 Task: Check the blogs from our CEO.
Action: Mouse moved to (149, 130)
Screenshot: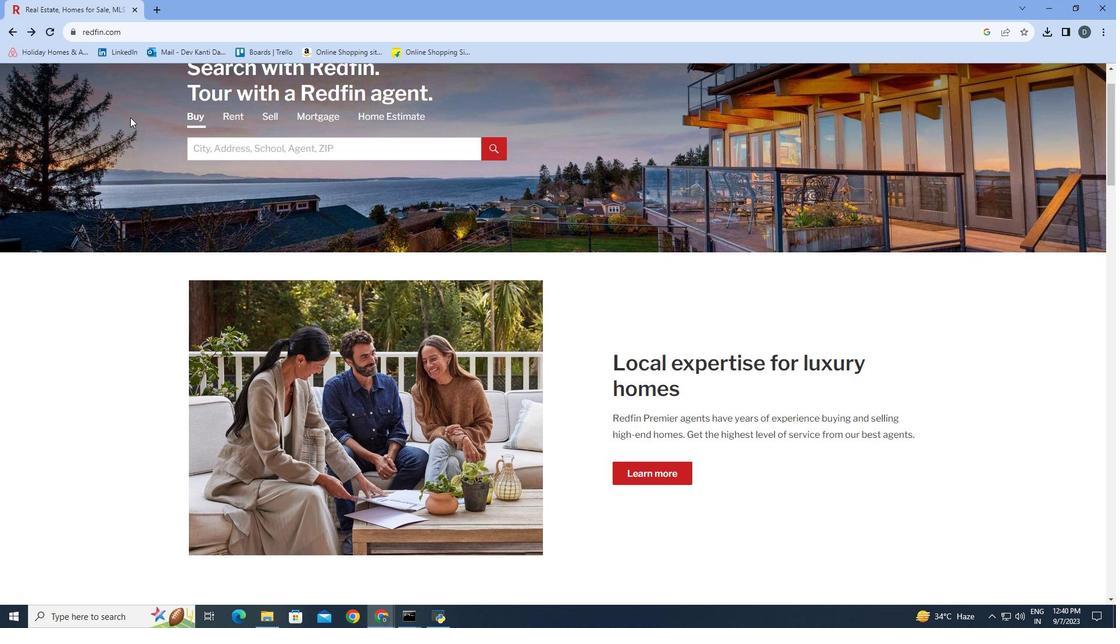 
Action: Mouse scrolled (149, 129) with delta (0, 0)
Screenshot: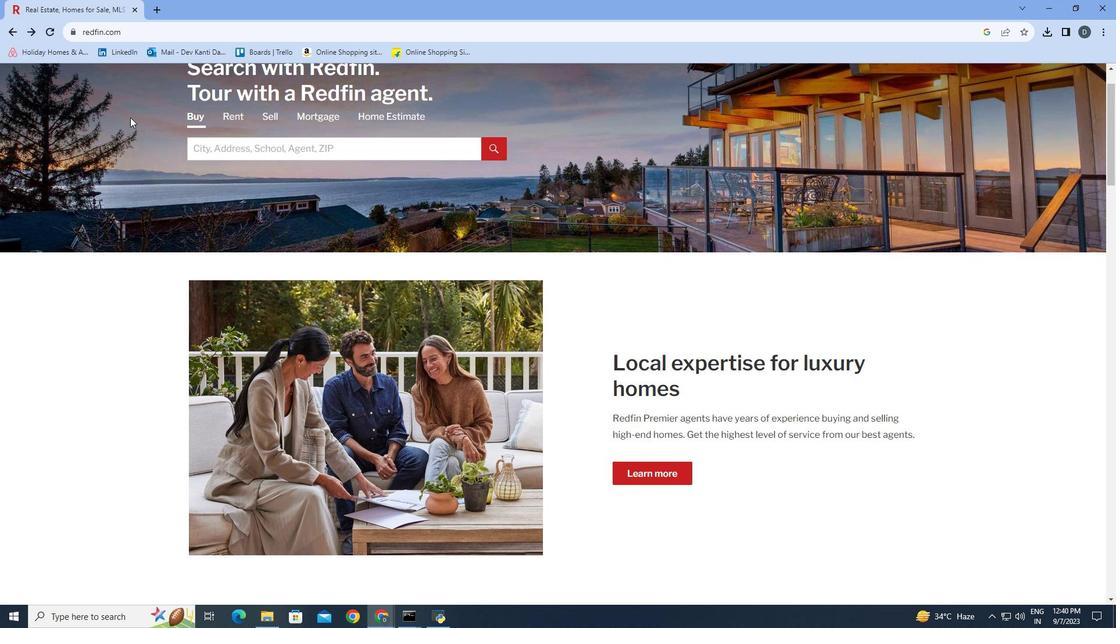 
Action: Mouse moved to (151, 131)
Screenshot: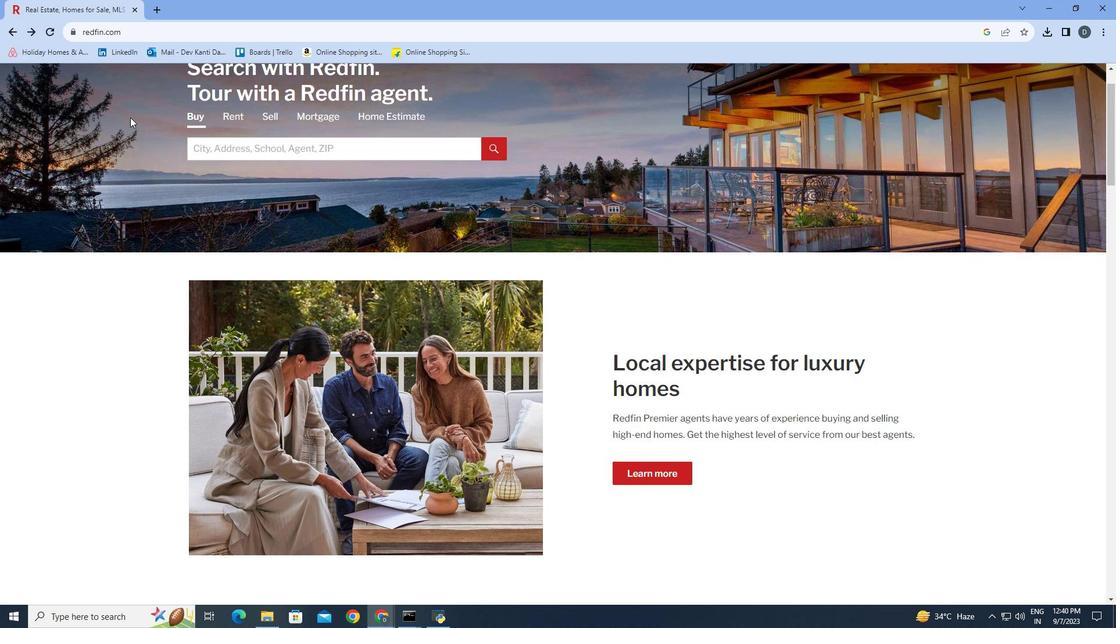 
Action: Mouse scrolled (151, 130) with delta (0, 0)
Screenshot: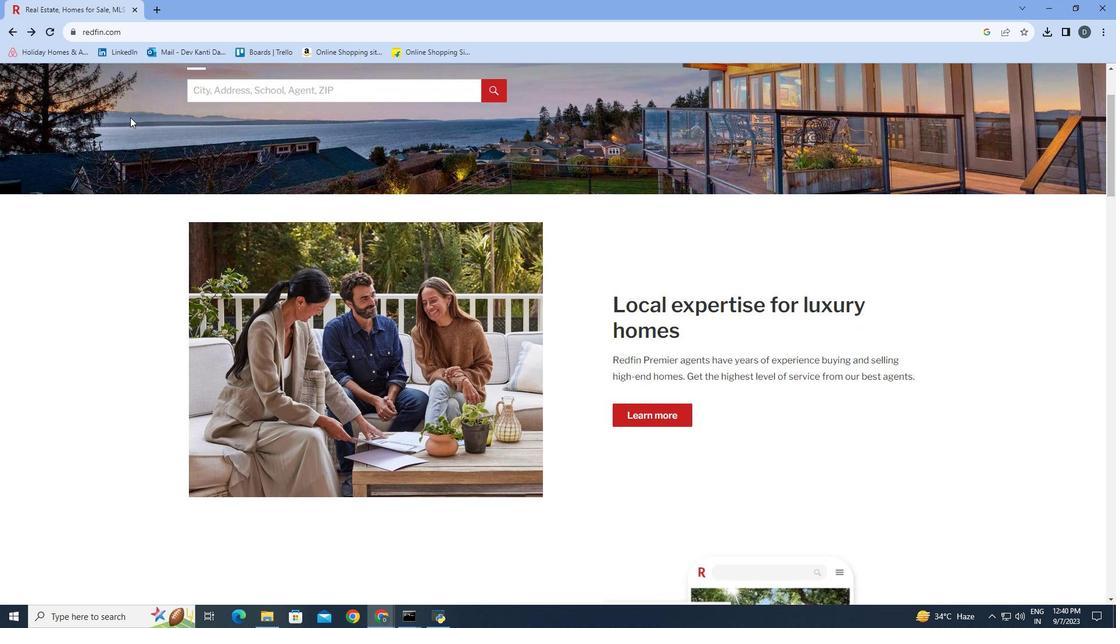 
Action: Mouse scrolled (151, 130) with delta (0, 0)
Screenshot: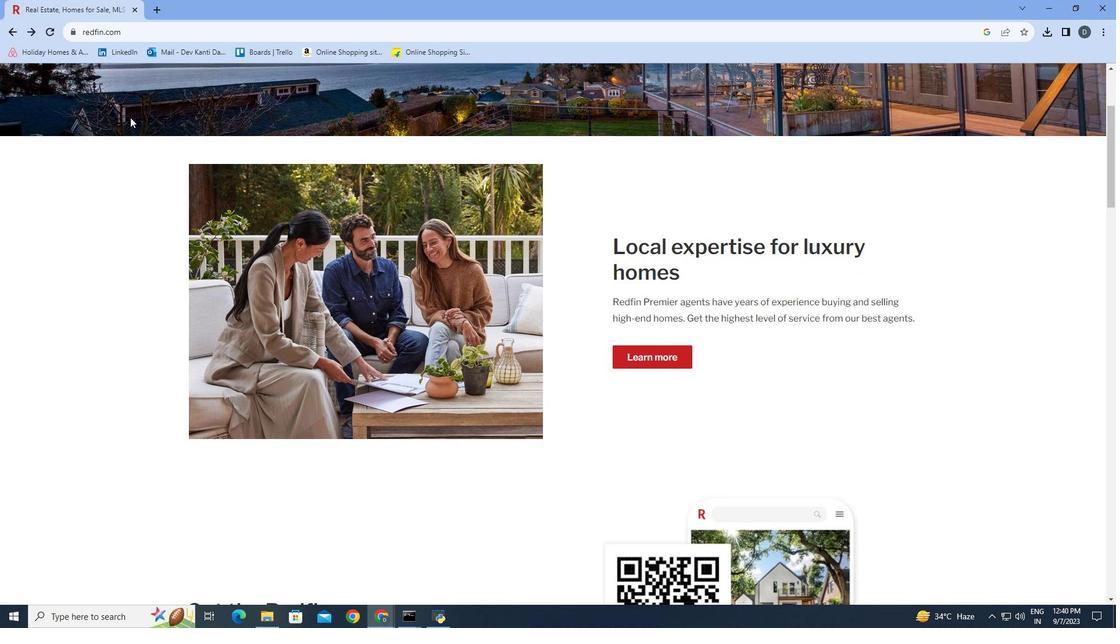 
Action: Mouse scrolled (151, 130) with delta (0, 0)
Screenshot: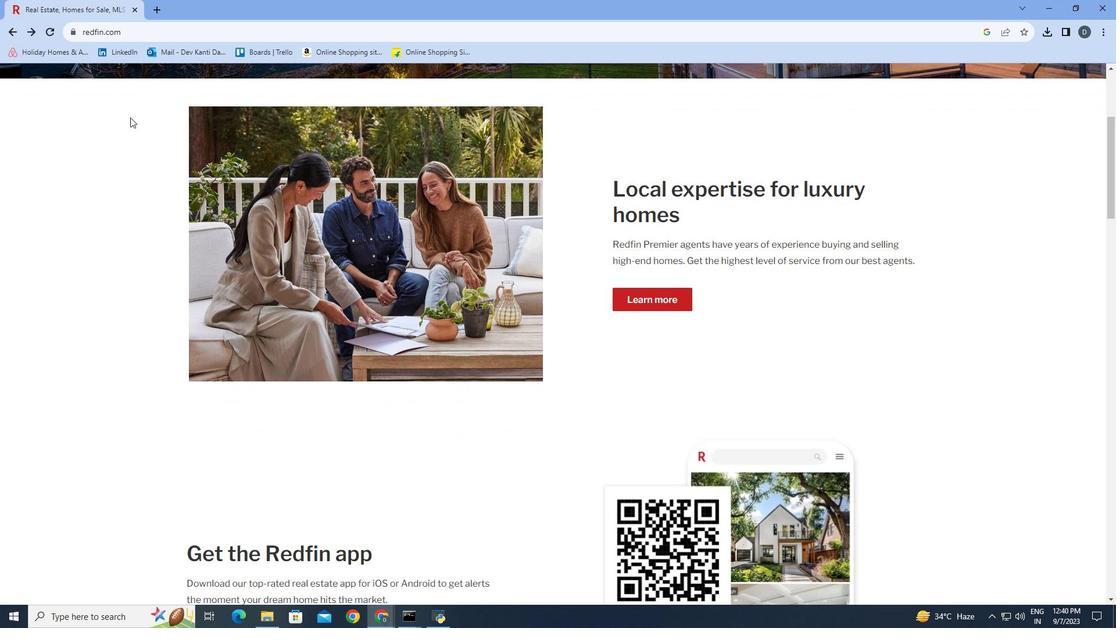 
Action: Mouse scrolled (151, 130) with delta (0, 0)
Screenshot: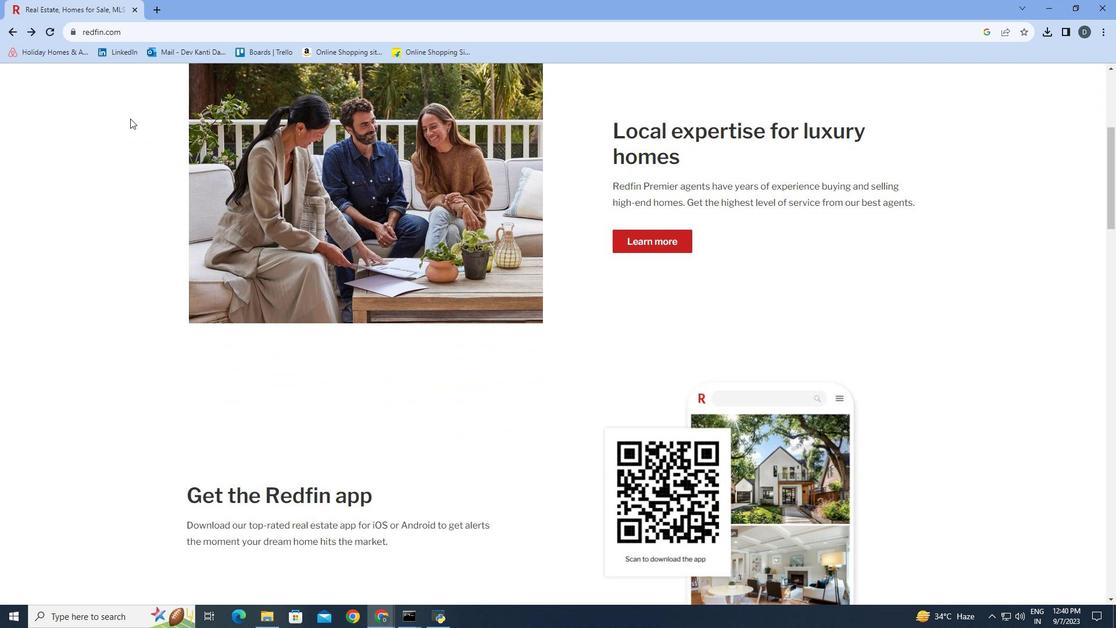 
Action: Mouse moved to (151, 132)
Screenshot: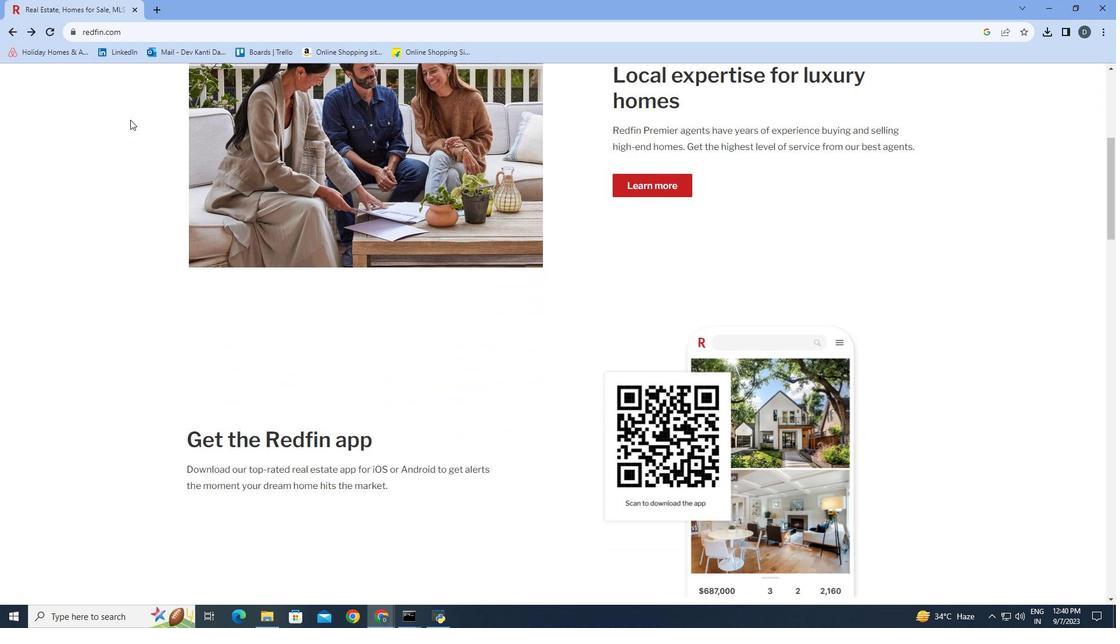 
Action: Mouse scrolled (151, 132) with delta (0, 0)
Screenshot: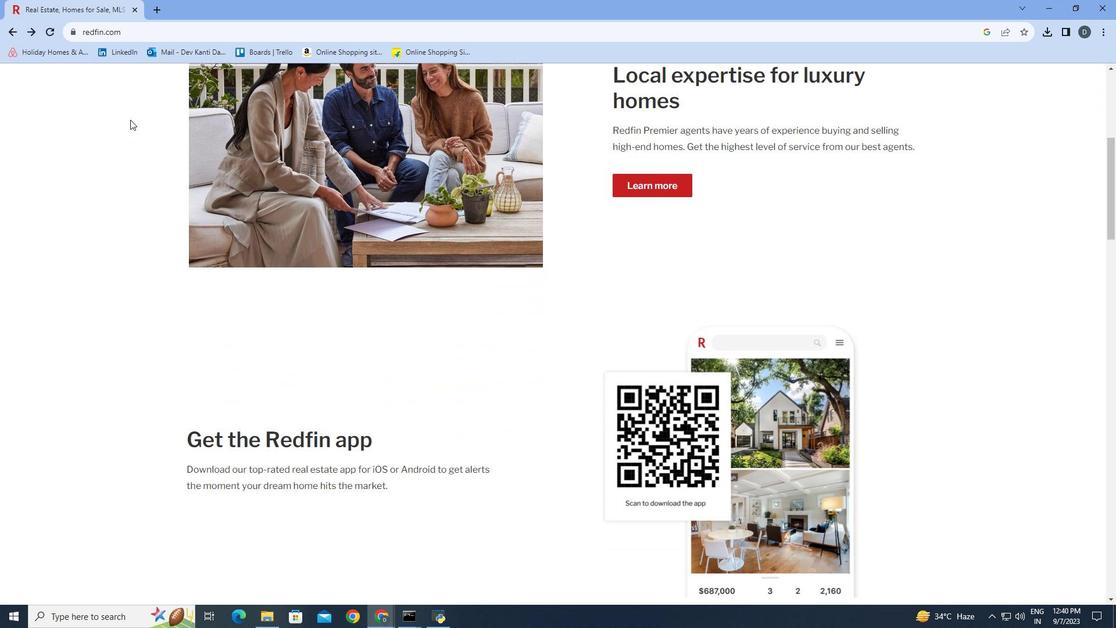 
Action: Mouse moved to (151, 133)
Screenshot: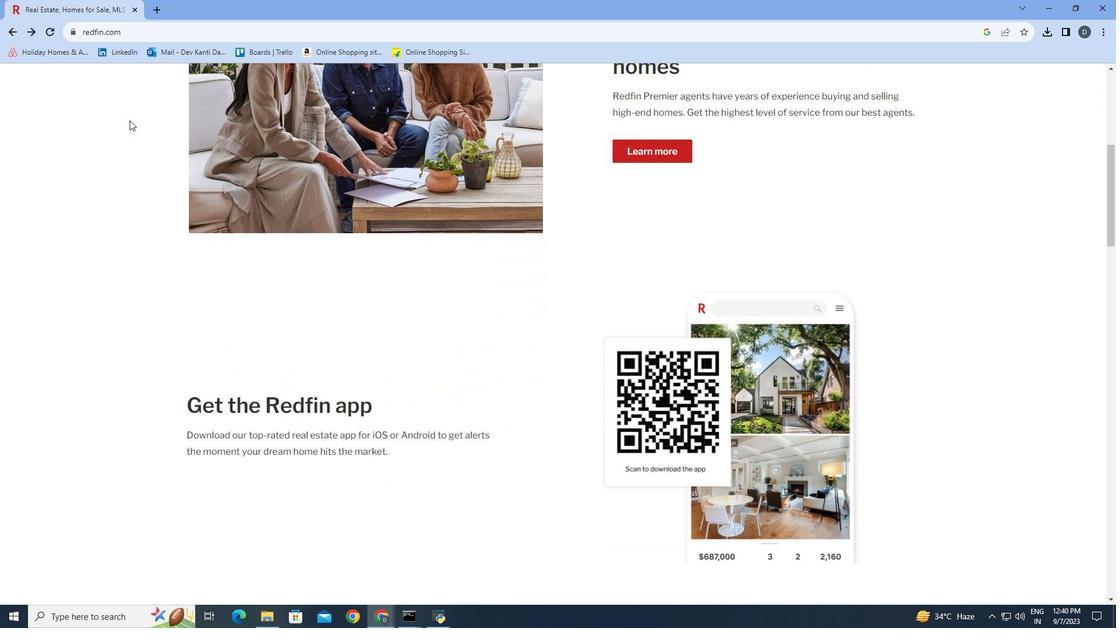 
Action: Mouse scrolled (151, 133) with delta (0, 0)
Screenshot: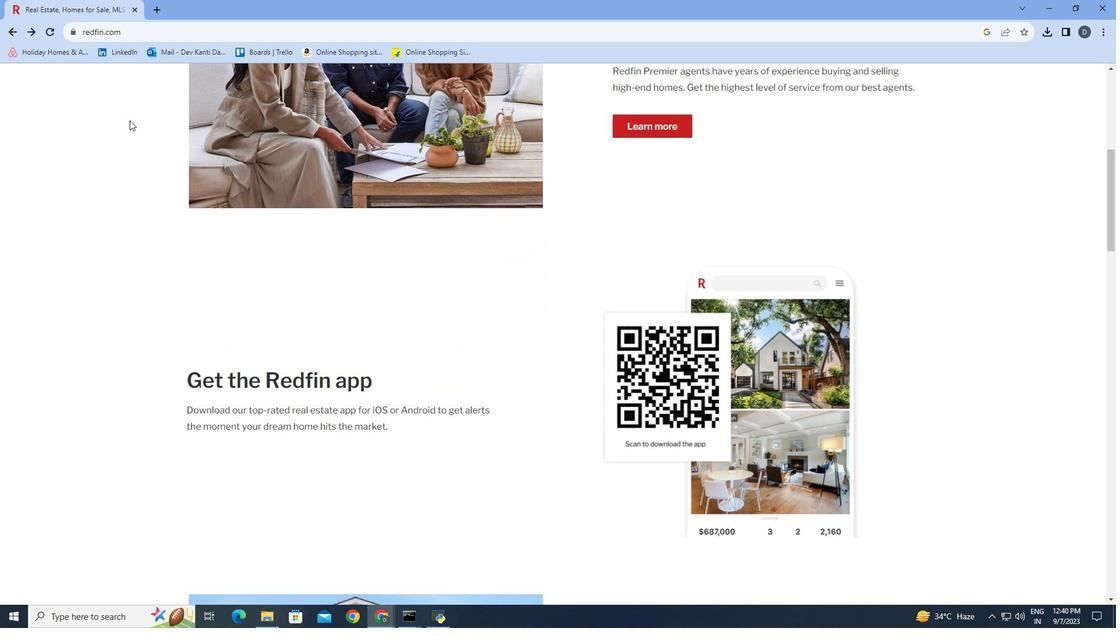 
Action: Mouse moved to (150, 134)
Screenshot: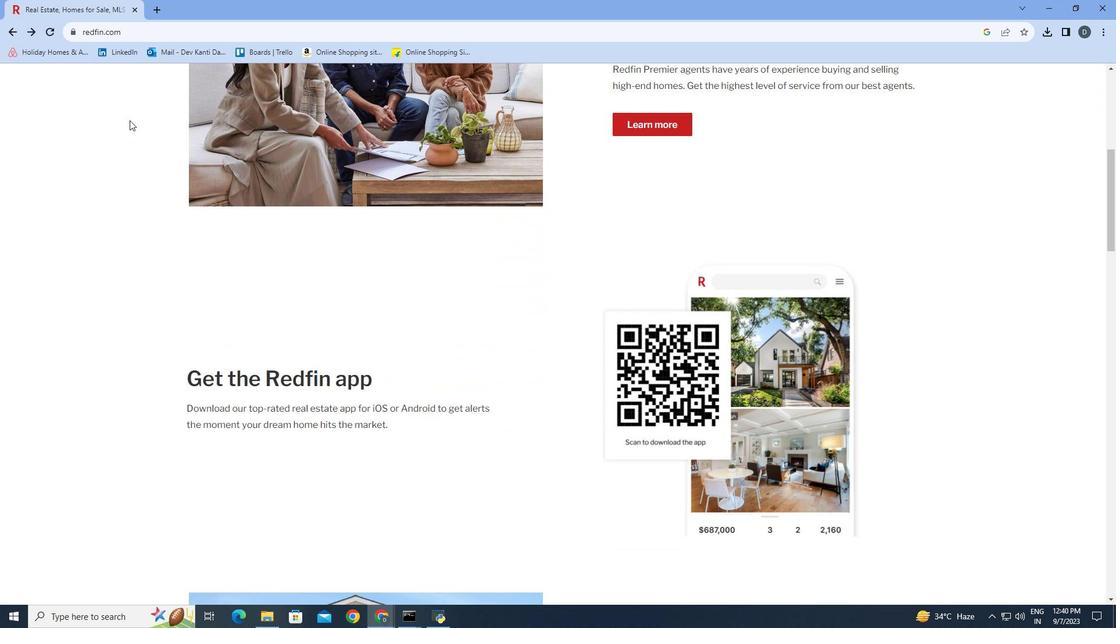 
Action: Mouse scrolled (150, 133) with delta (0, 0)
Screenshot: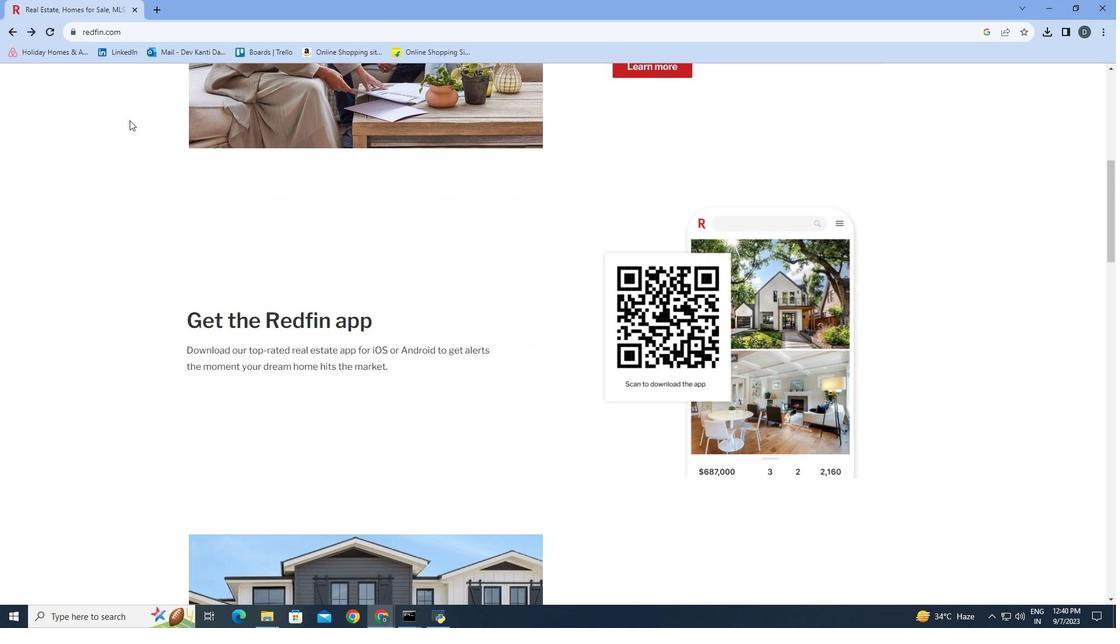 
Action: Mouse scrolled (150, 133) with delta (0, 0)
Screenshot: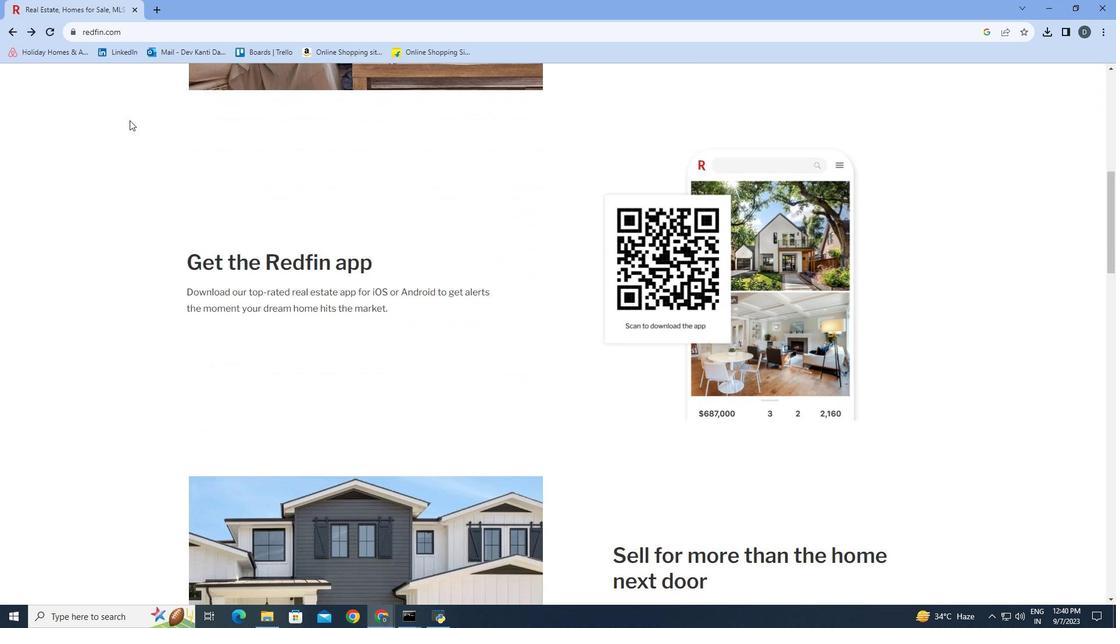 
Action: Mouse scrolled (150, 133) with delta (0, 0)
Screenshot: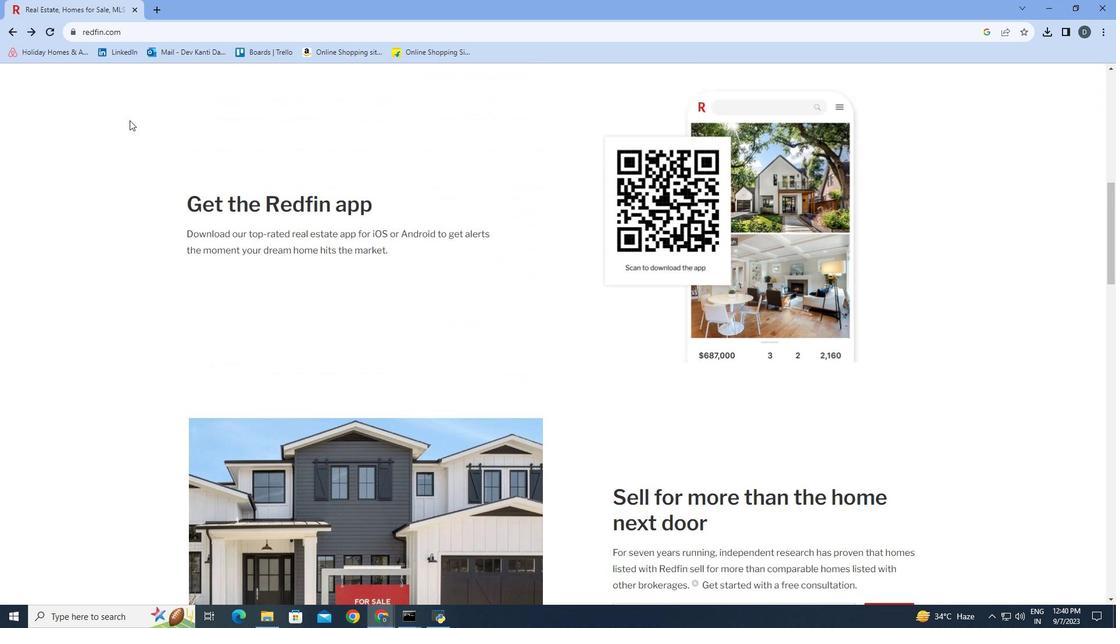 
Action: Mouse scrolled (150, 133) with delta (0, 0)
Screenshot: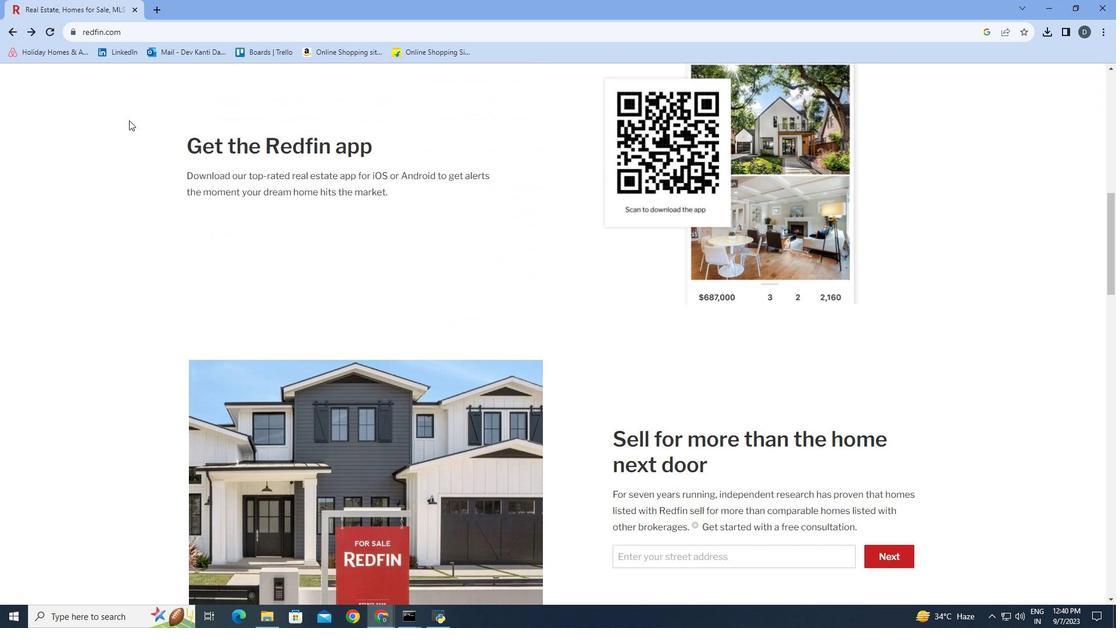
Action: Mouse moved to (149, 134)
Screenshot: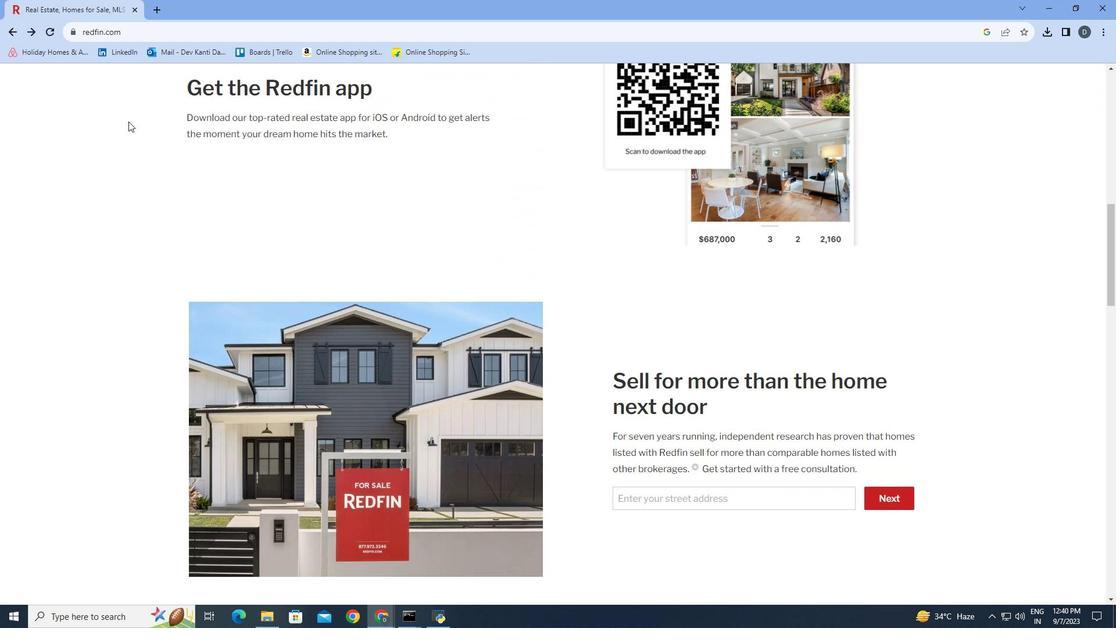 
Action: Mouse scrolled (149, 134) with delta (0, 0)
Screenshot: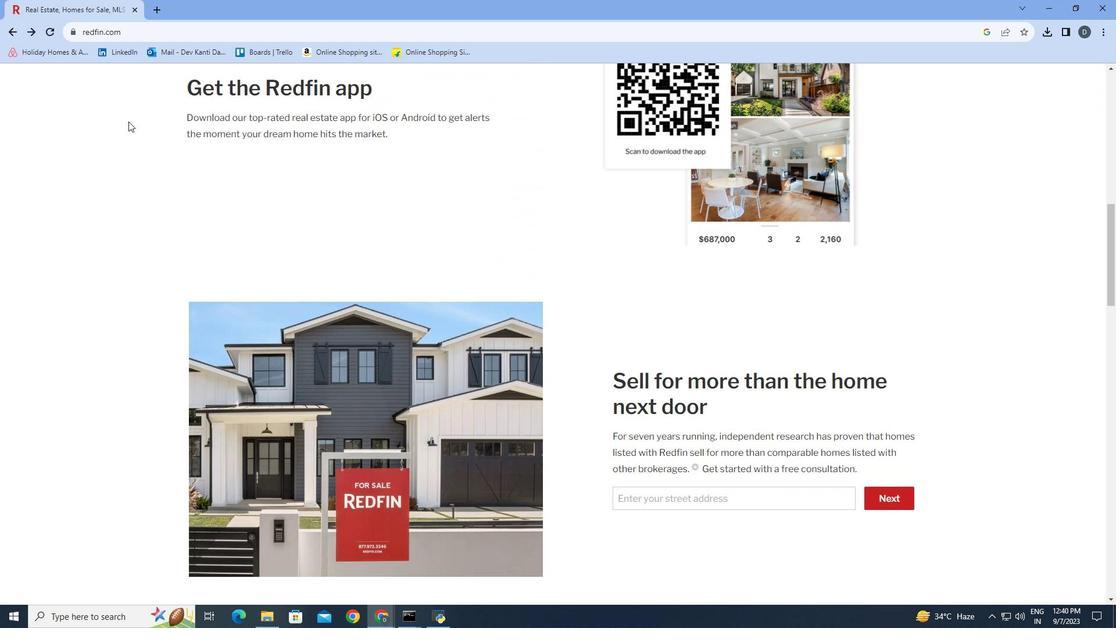 
Action: Mouse moved to (149, 135)
Screenshot: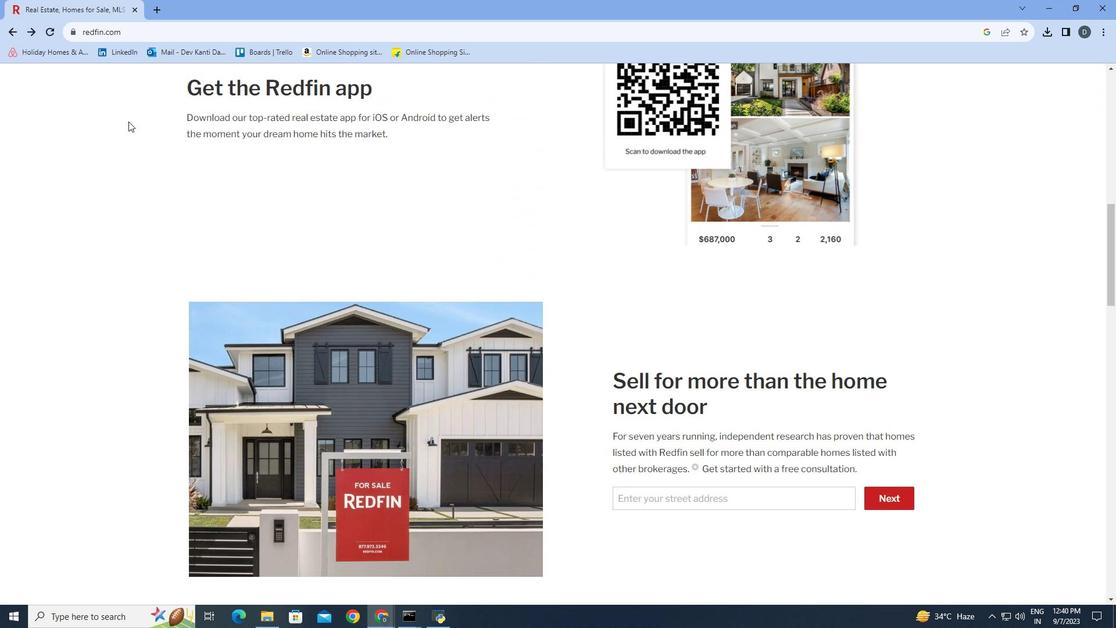 
Action: Mouse scrolled (149, 134) with delta (0, 0)
Screenshot: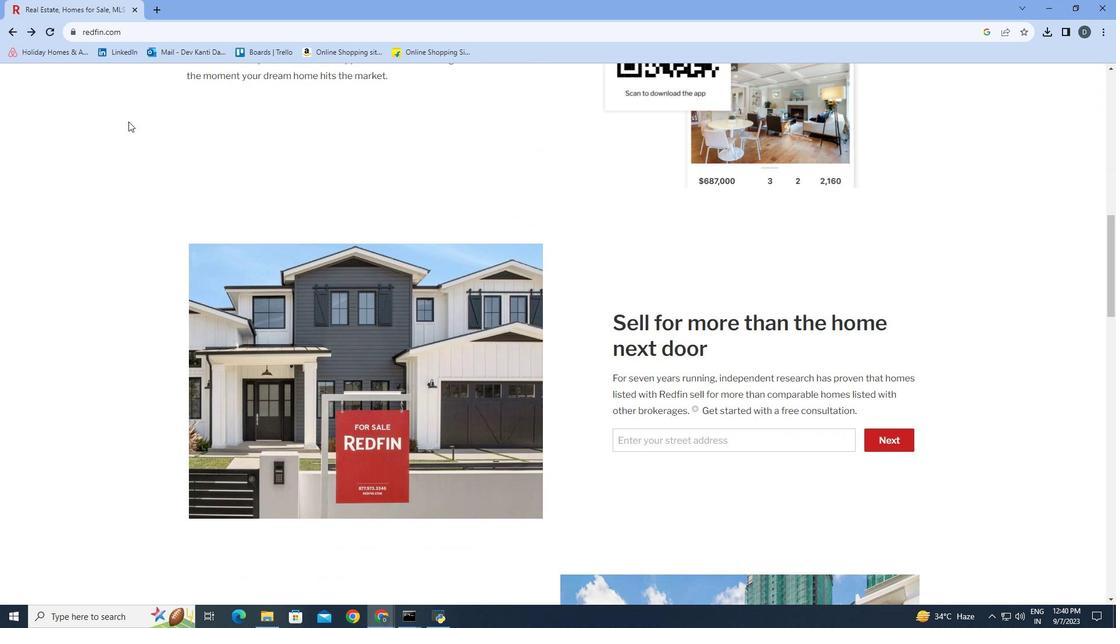 
Action: Mouse scrolled (149, 134) with delta (0, 0)
Screenshot: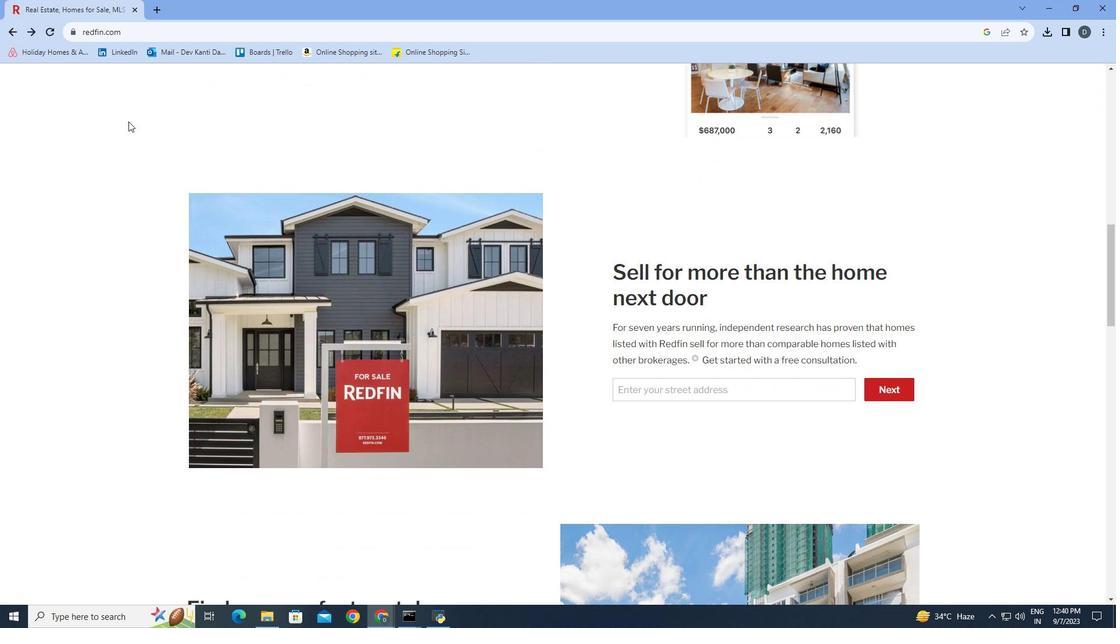 
Action: Mouse scrolled (149, 134) with delta (0, 0)
Screenshot: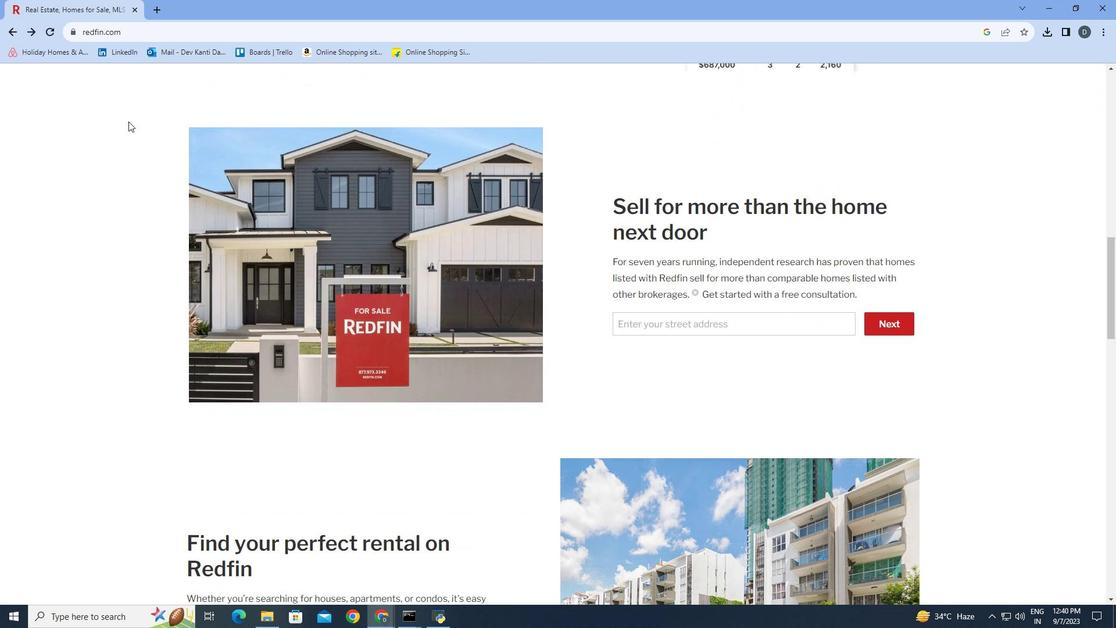 
Action: Mouse scrolled (149, 134) with delta (0, 0)
Screenshot: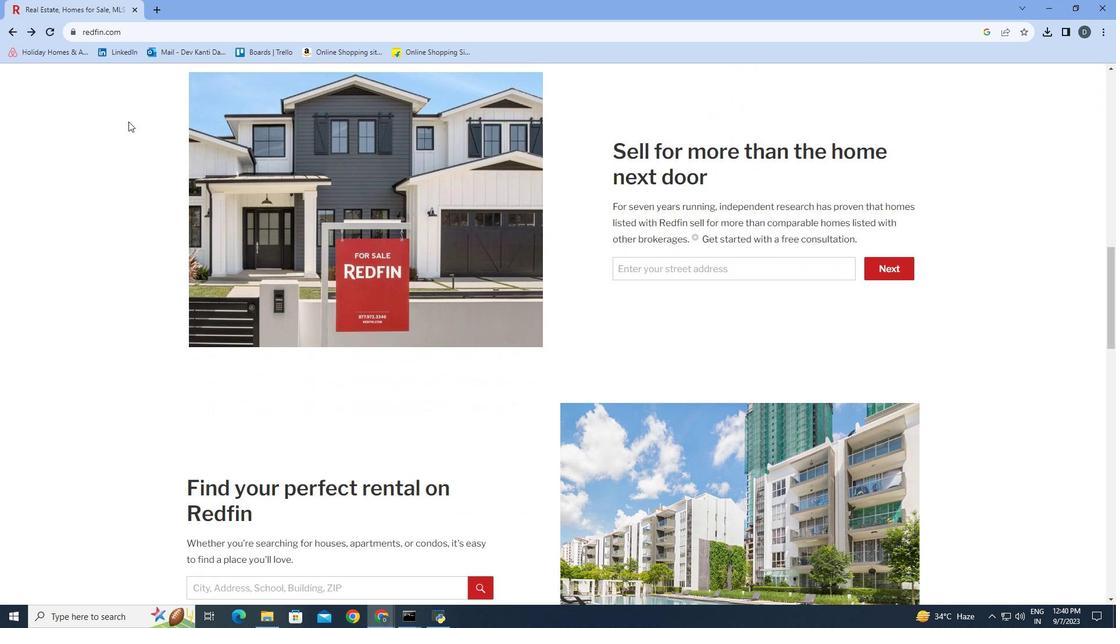 
Action: Mouse scrolled (149, 134) with delta (0, 0)
Screenshot: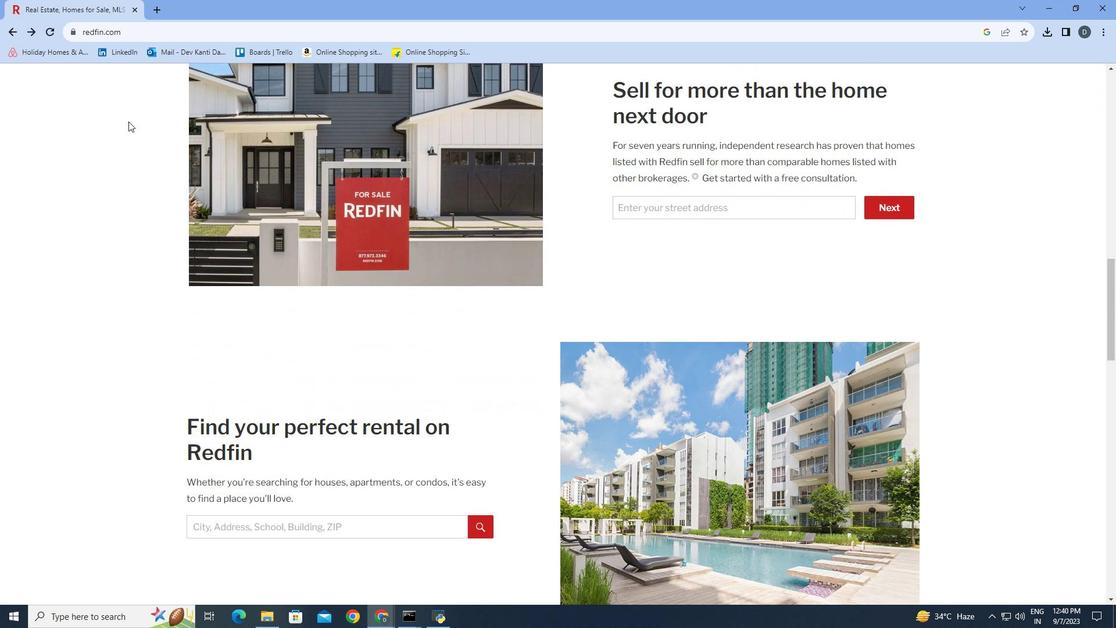 
Action: Mouse scrolled (149, 134) with delta (0, 0)
Screenshot: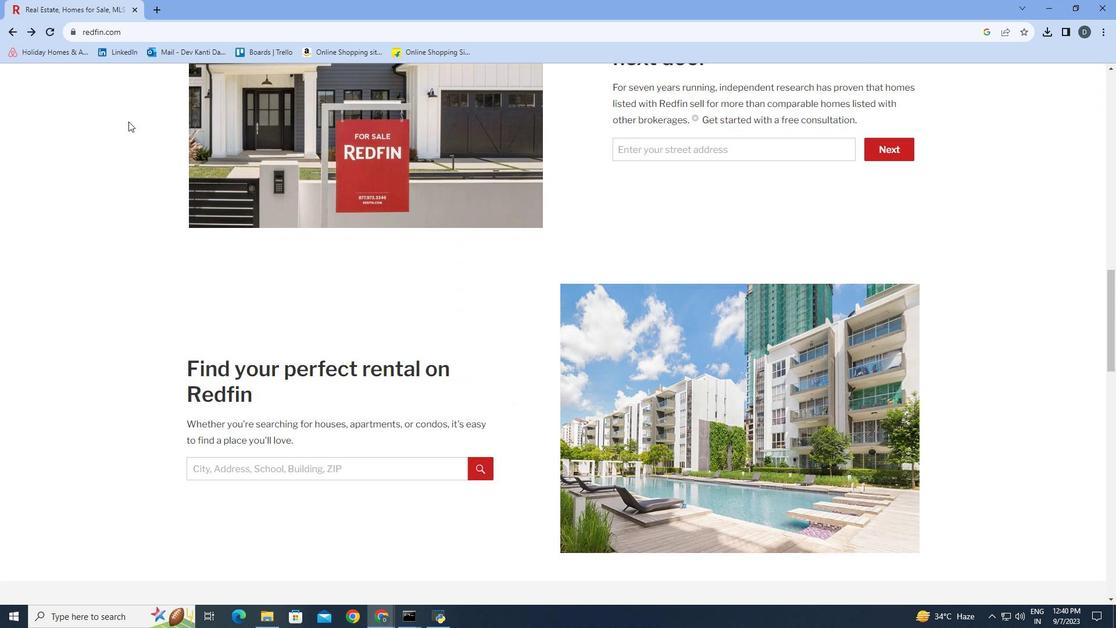 
Action: Mouse scrolled (149, 134) with delta (0, 0)
Screenshot: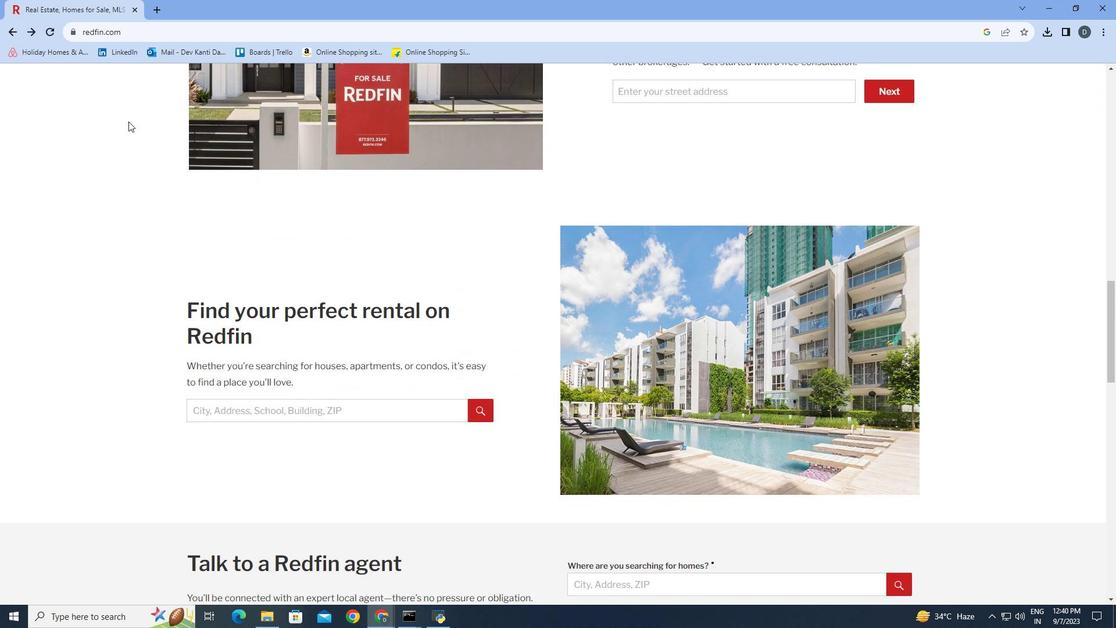 
Action: Mouse scrolled (149, 134) with delta (0, 0)
Screenshot: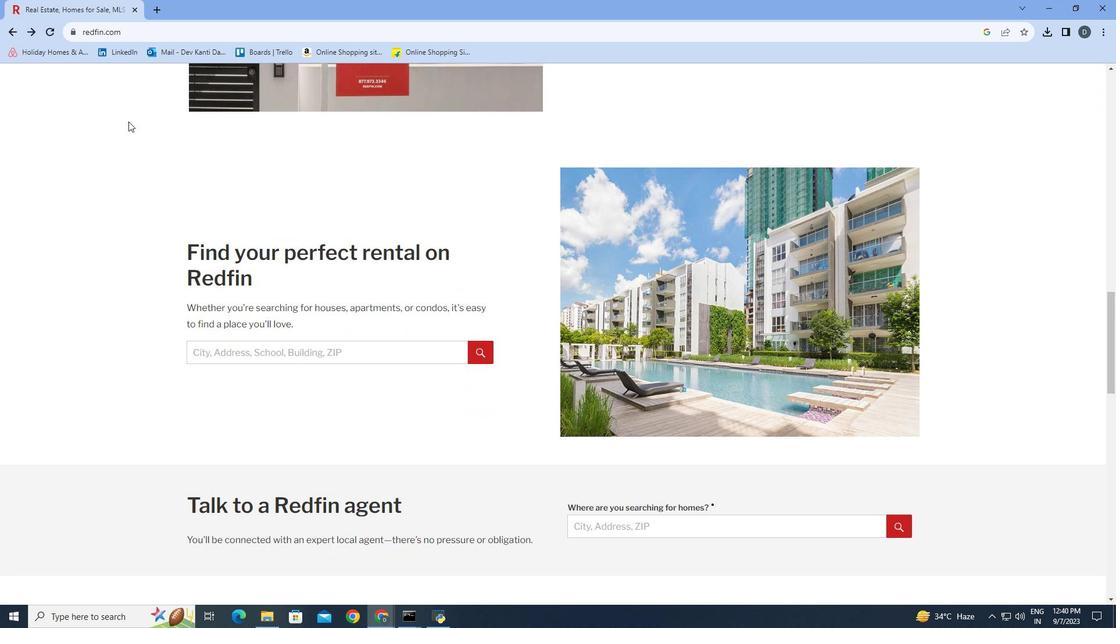 
Action: Mouse scrolled (149, 134) with delta (0, 0)
Screenshot: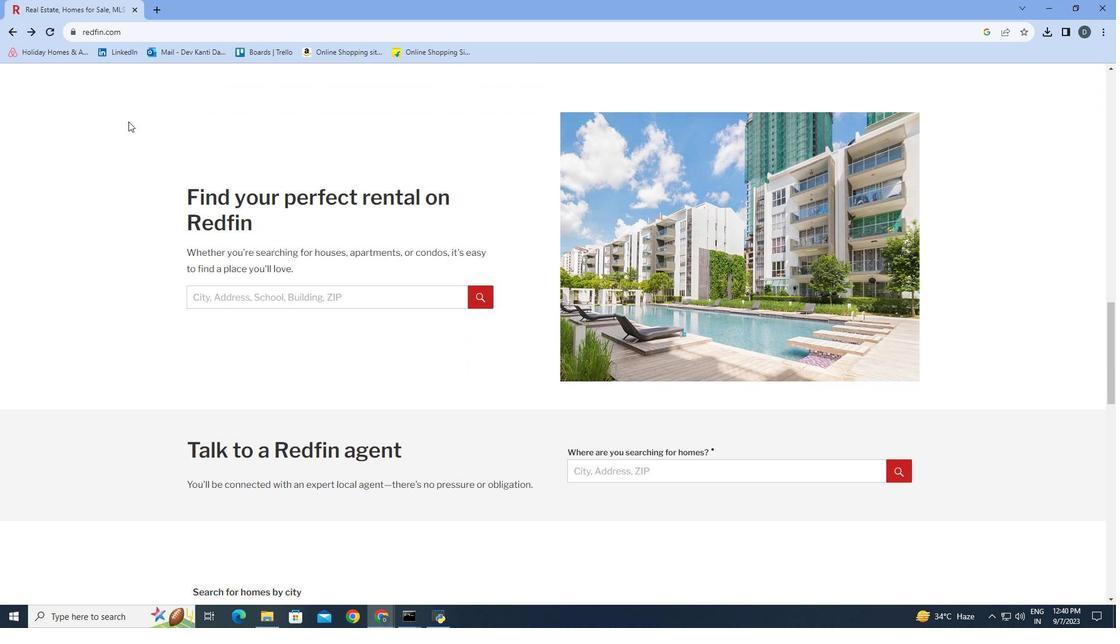 
Action: Mouse scrolled (149, 134) with delta (0, 0)
Screenshot: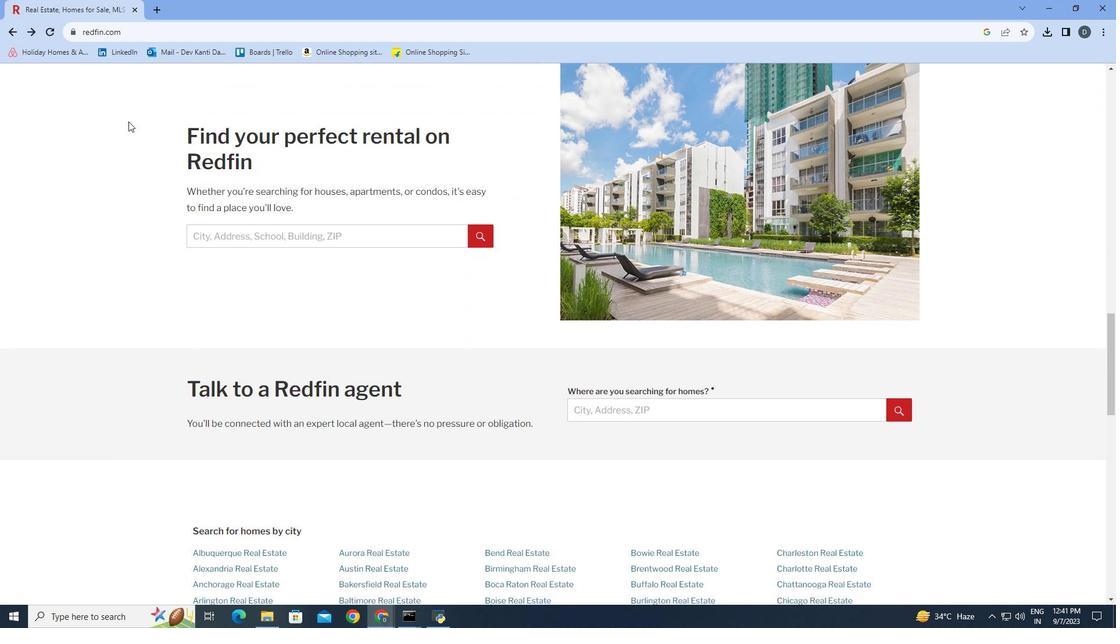 
Action: Mouse scrolled (149, 134) with delta (0, 0)
Screenshot: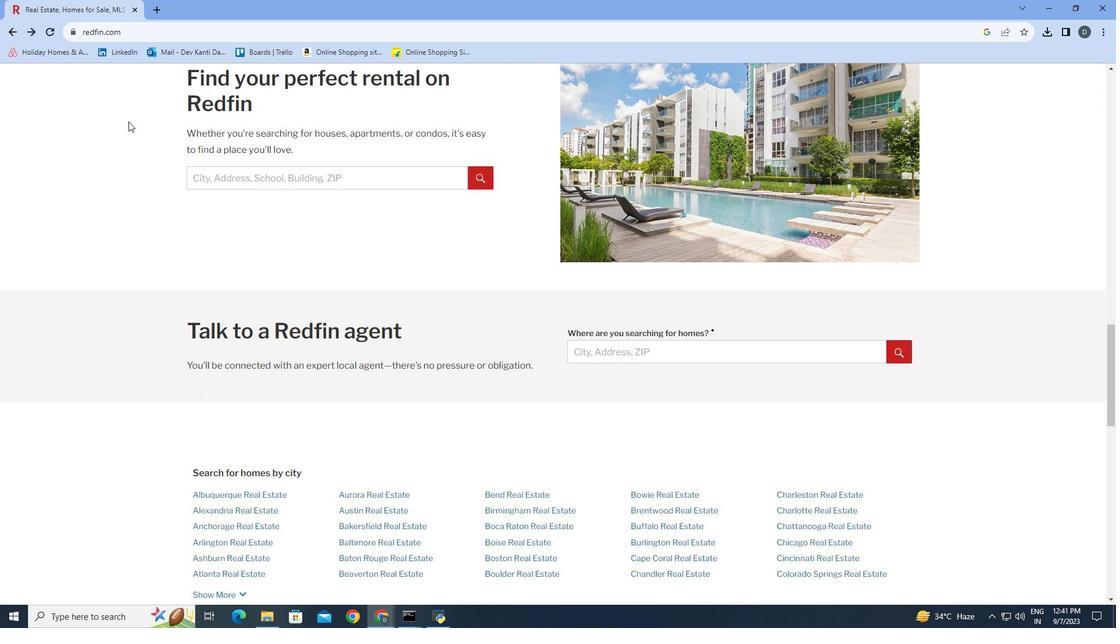 
Action: Mouse scrolled (149, 134) with delta (0, 0)
Screenshot: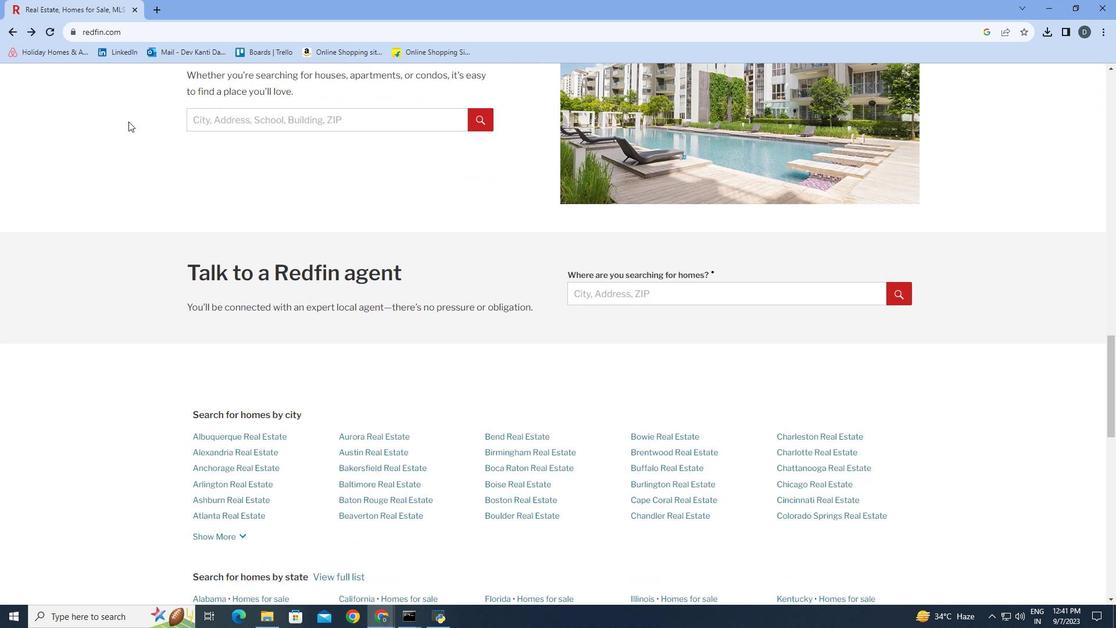 
Action: Mouse scrolled (149, 134) with delta (0, 0)
Screenshot: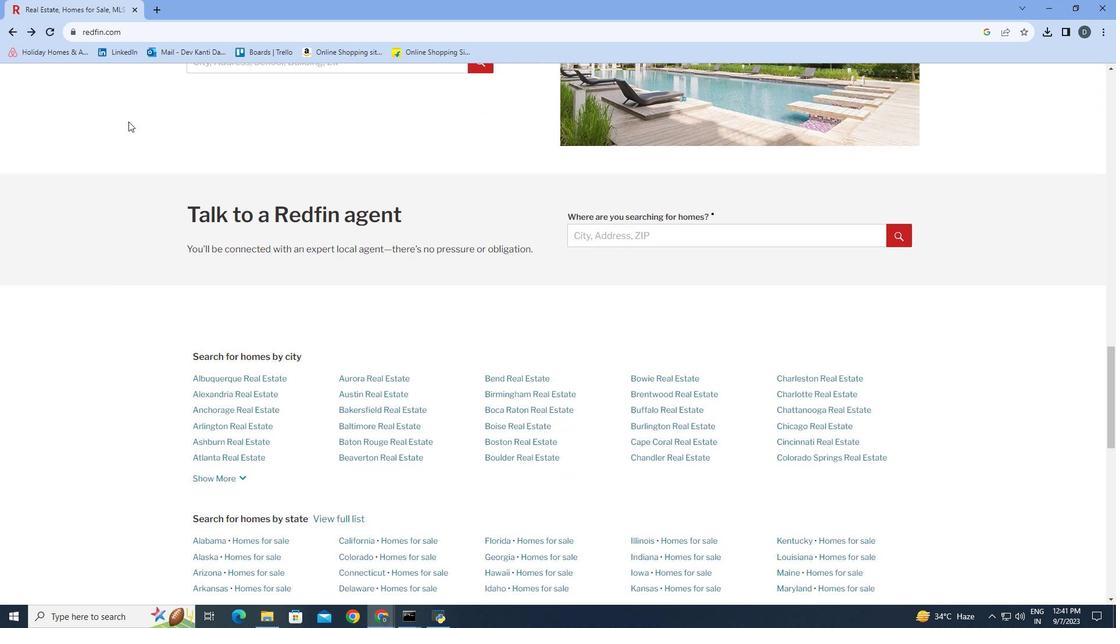 
Action: Mouse scrolled (149, 134) with delta (0, 0)
Screenshot: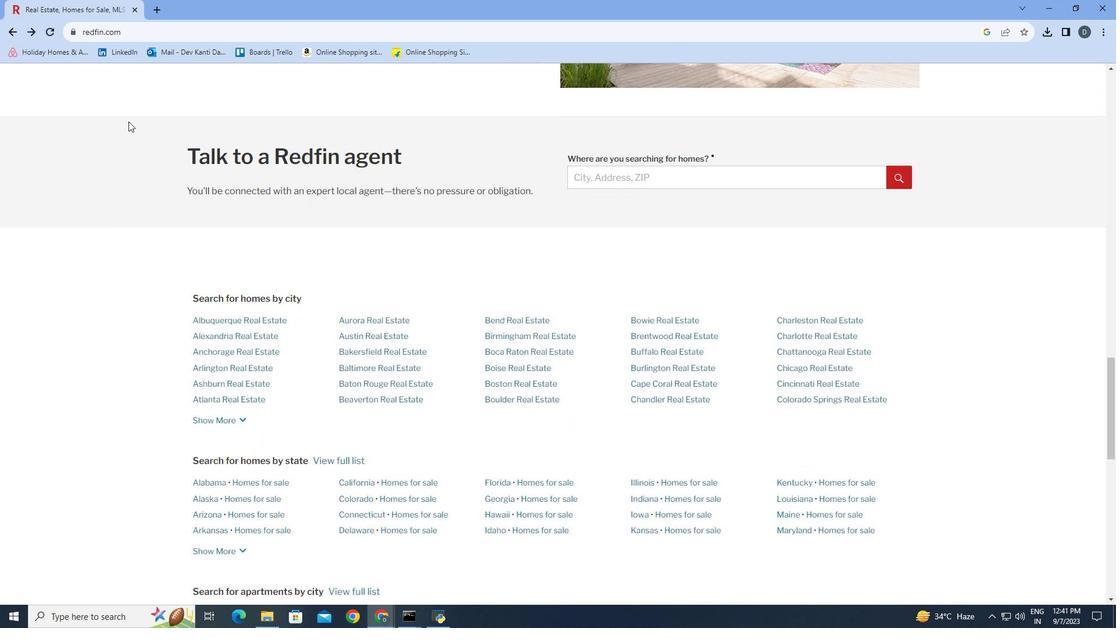 
Action: Mouse scrolled (149, 134) with delta (0, 0)
Screenshot: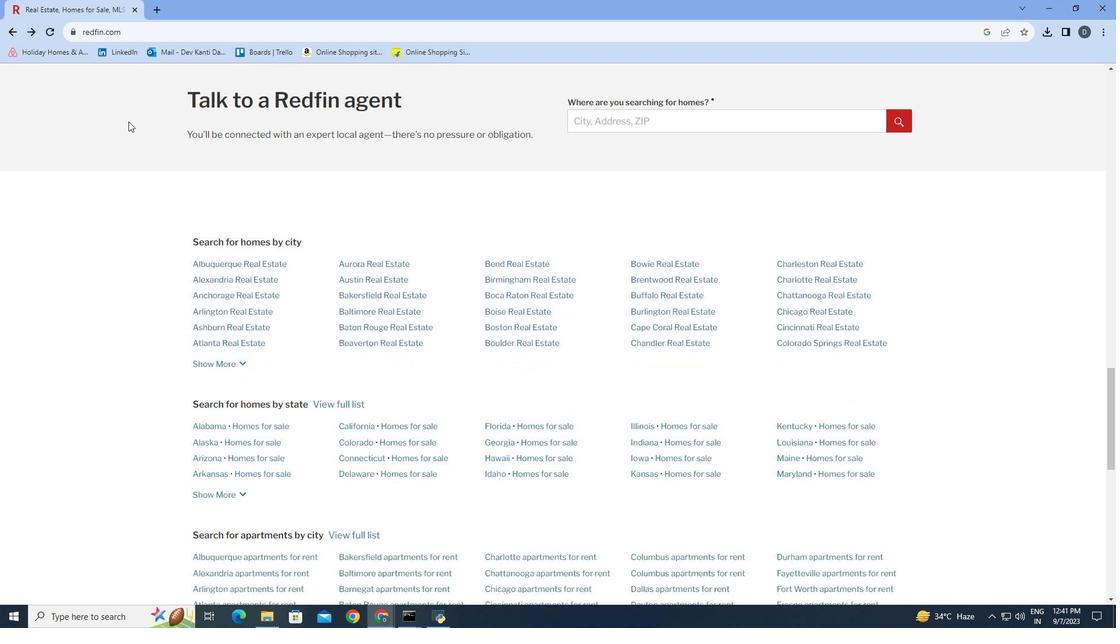 
Action: Mouse scrolled (149, 134) with delta (0, 0)
Screenshot: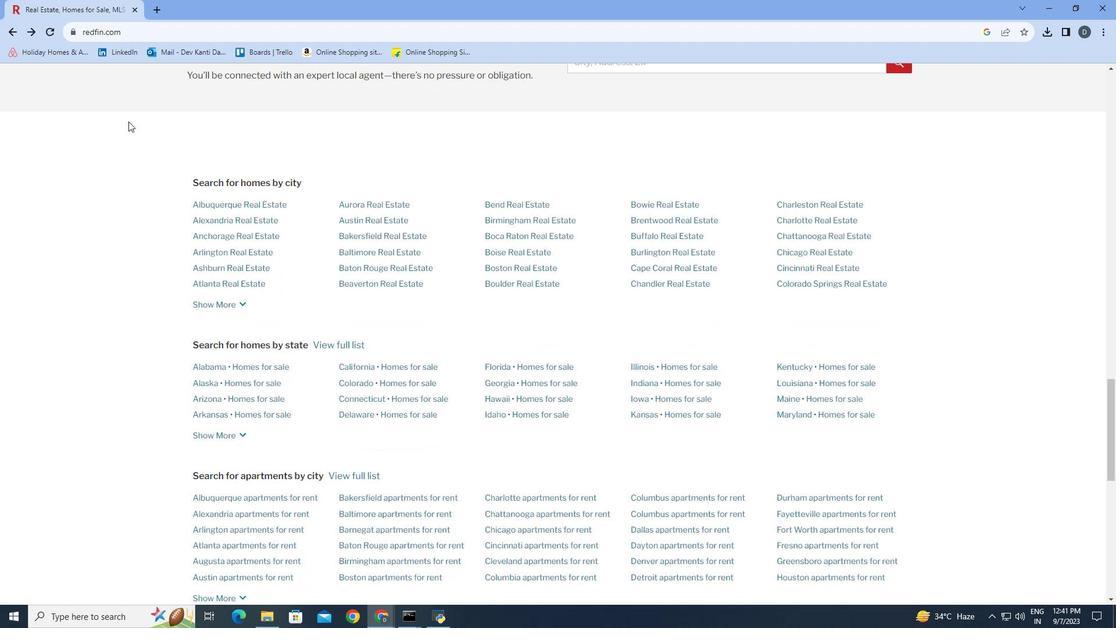 
Action: Mouse scrolled (149, 134) with delta (0, 0)
Screenshot: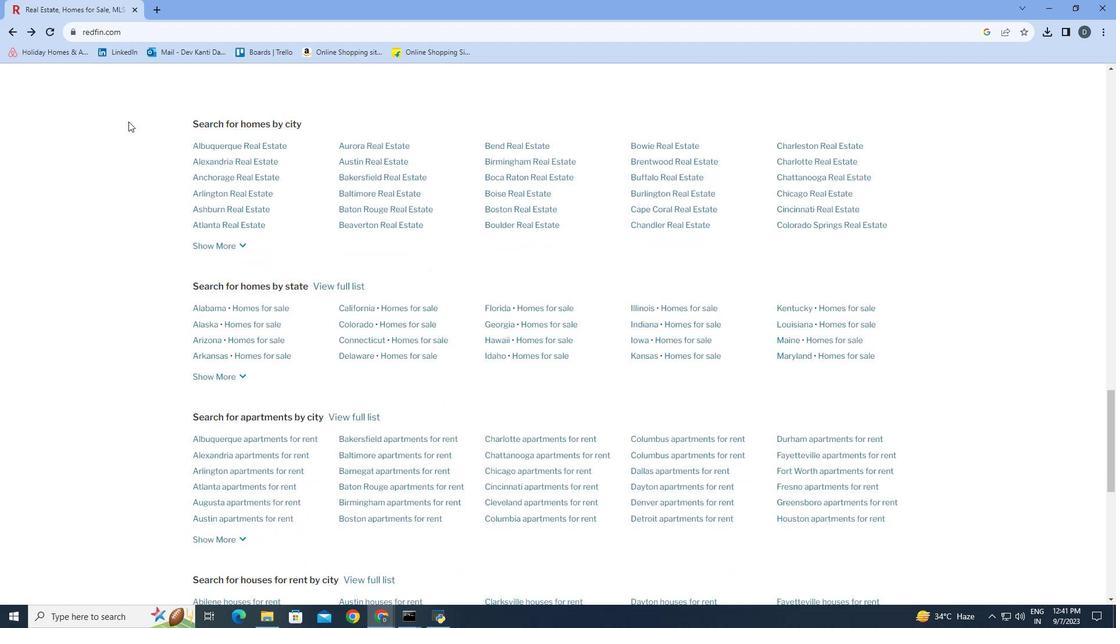 
Action: Mouse scrolled (149, 134) with delta (0, 0)
Screenshot: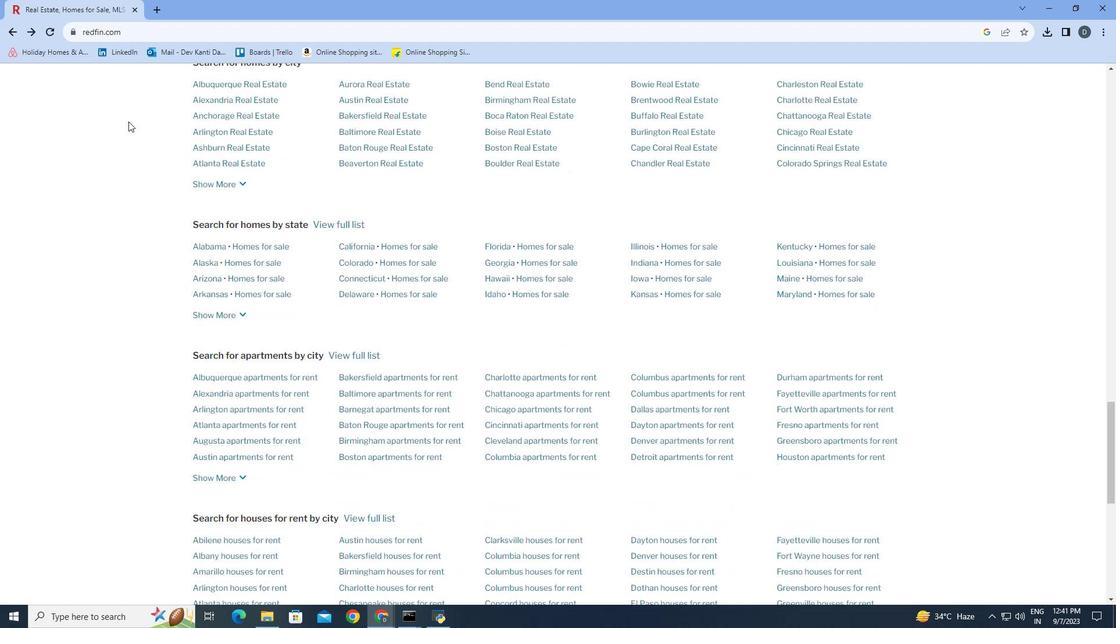 
Action: Mouse scrolled (149, 134) with delta (0, 0)
Screenshot: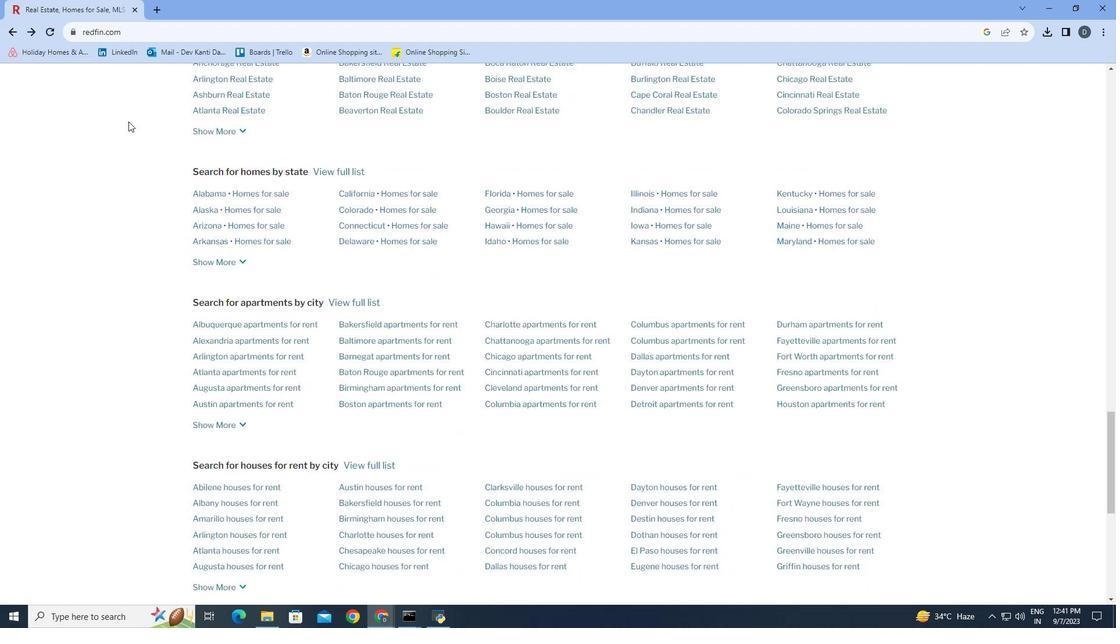 
Action: Mouse scrolled (149, 134) with delta (0, 0)
Screenshot: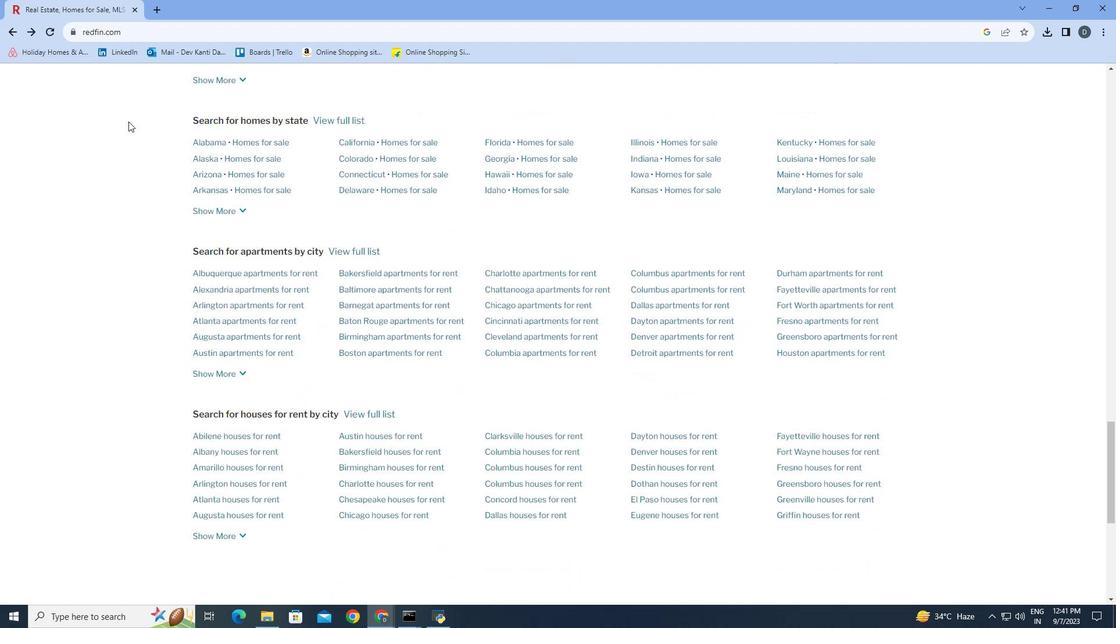 
Action: Mouse scrolled (149, 134) with delta (0, 0)
Screenshot: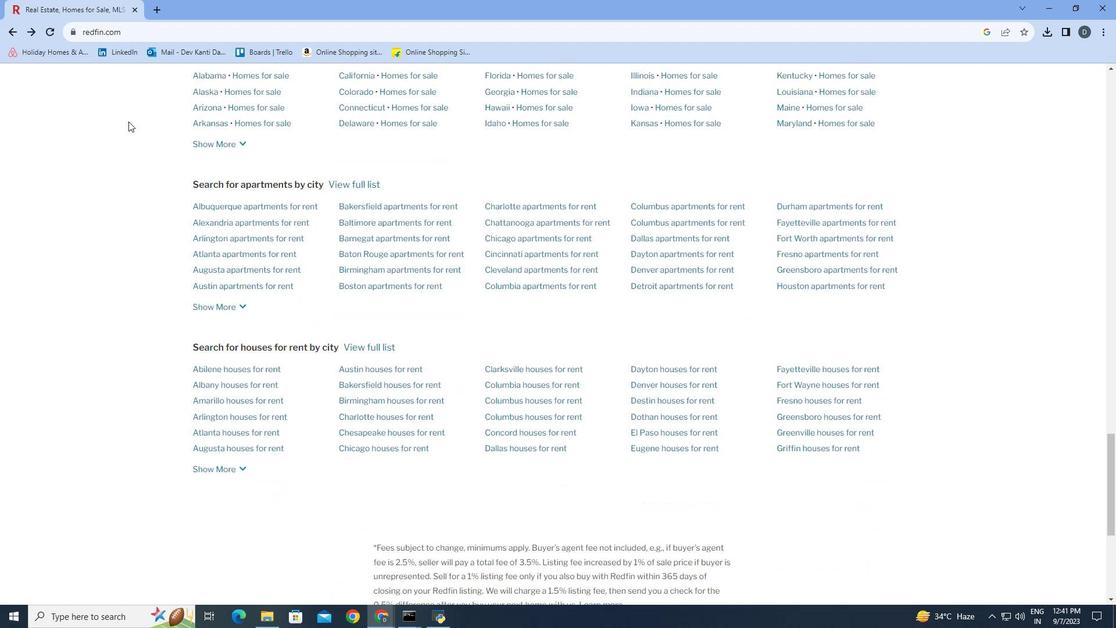 
Action: Mouse scrolled (149, 134) with delta (0, 0)
Screenshot: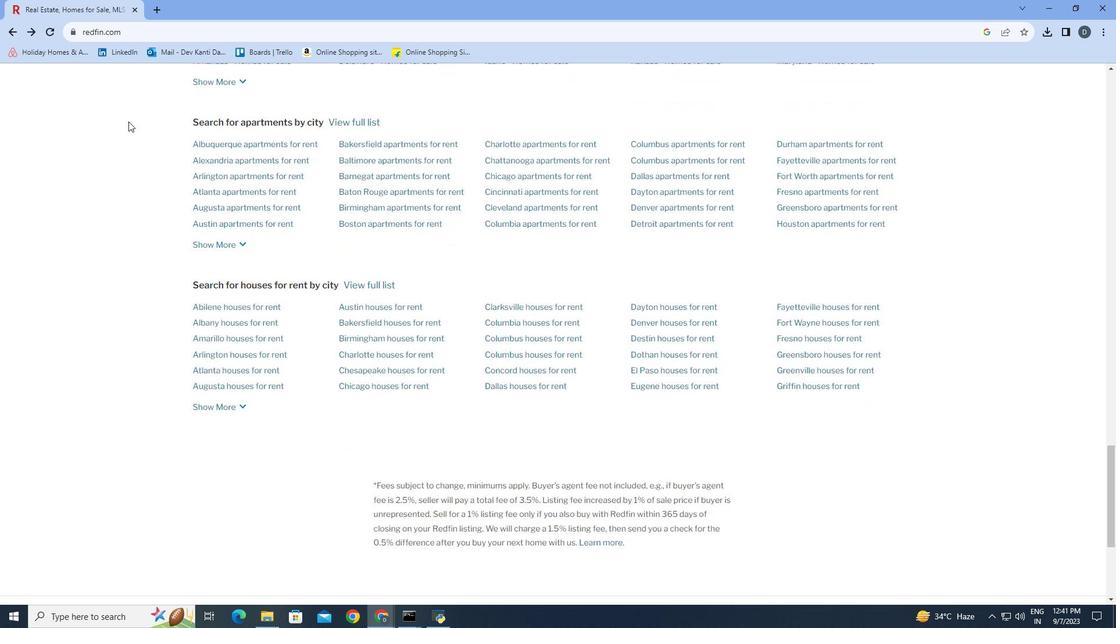
Action: Mouse scrolled (149, 134) with delta (0, 0)
Screenshot: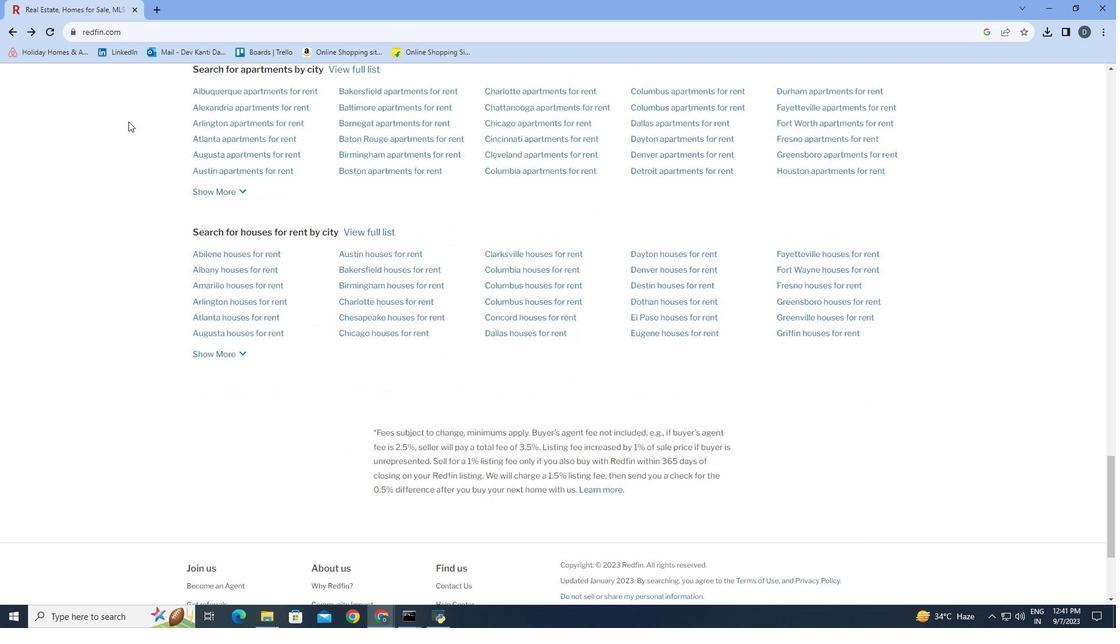 
Action: Mouse scrolled (149, 134) with delta (0, 0)
Screenshot: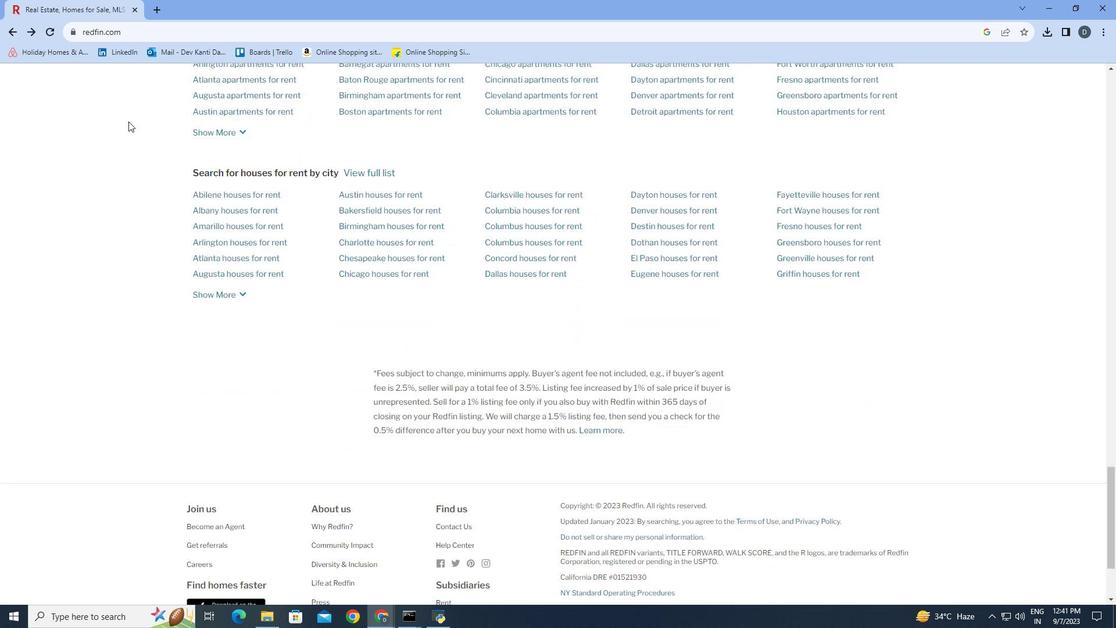
Action: Mouse scrolled (149, 134) with delta (0, 0)
Screenshot: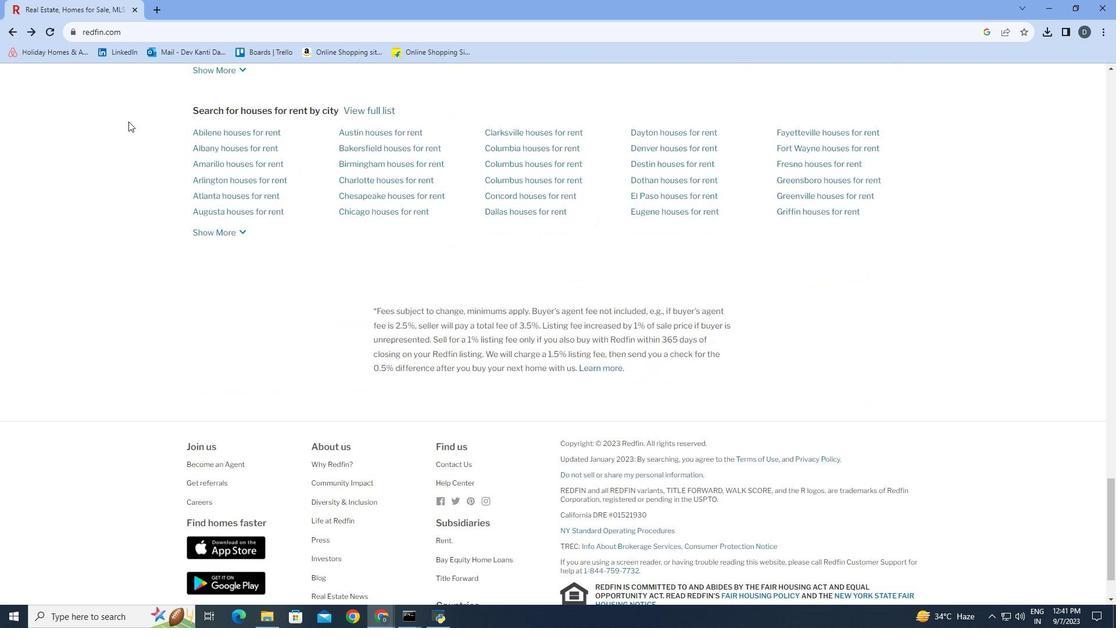 
Action: Mouse scrolled (149, 134) with delta (0, 0)
Screenshot: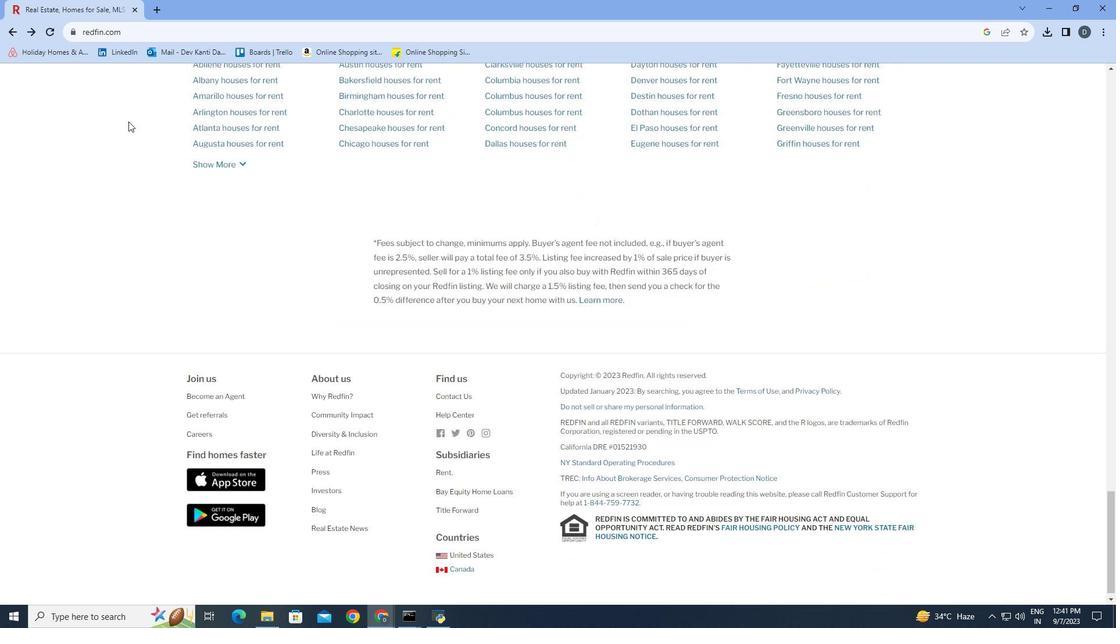 
Action: Mouse scrolled (149, 134) with delta (0, 0)
Screenshot: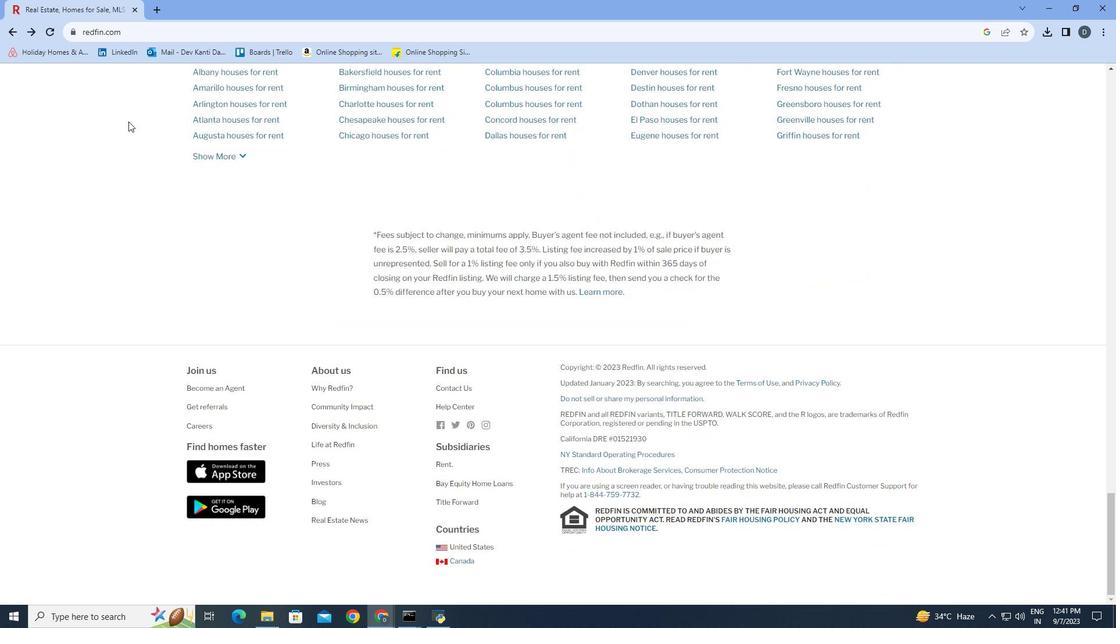 
Action: Mouse moved to (322, 494)
Screenshot: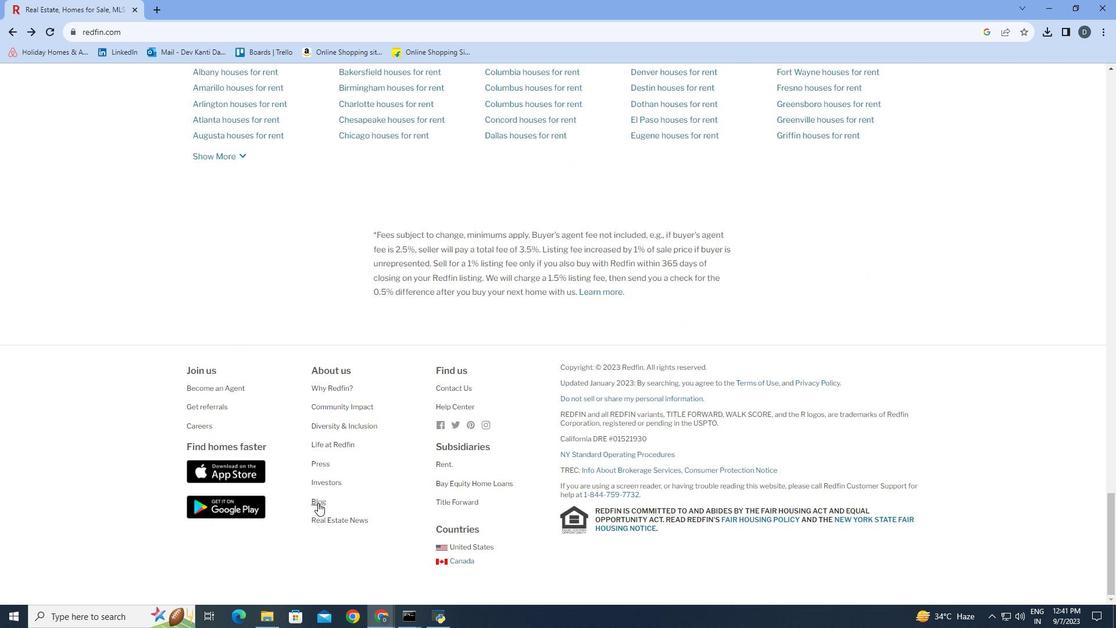 
Action: Mouse pressed left at (322, 494)
Screenshot: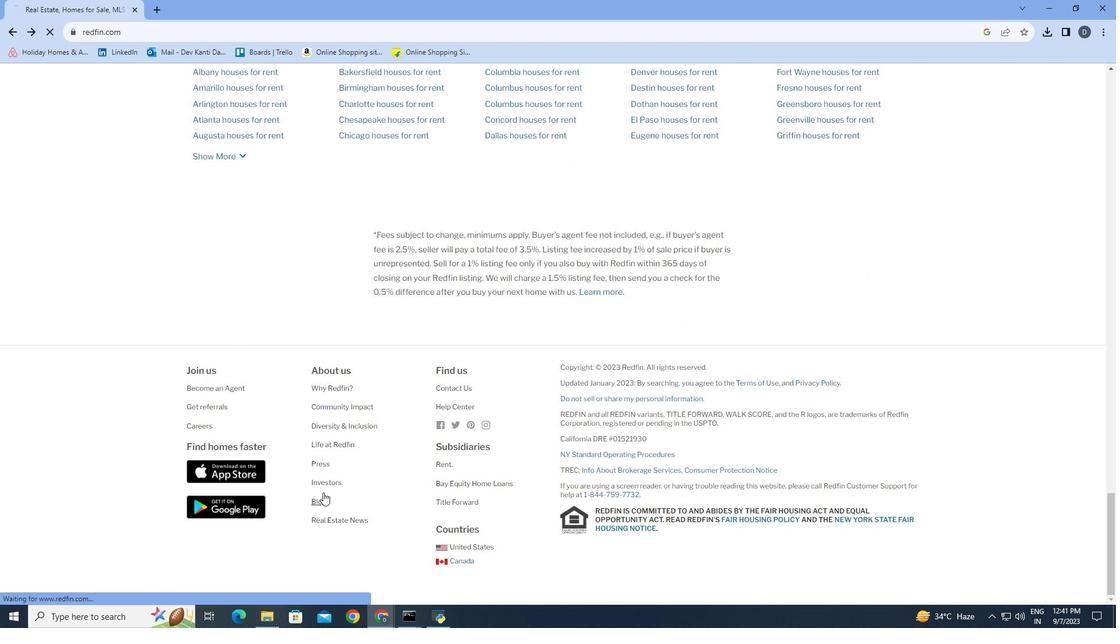 
Action: Mouse moved to (603, 148)
Screenshot: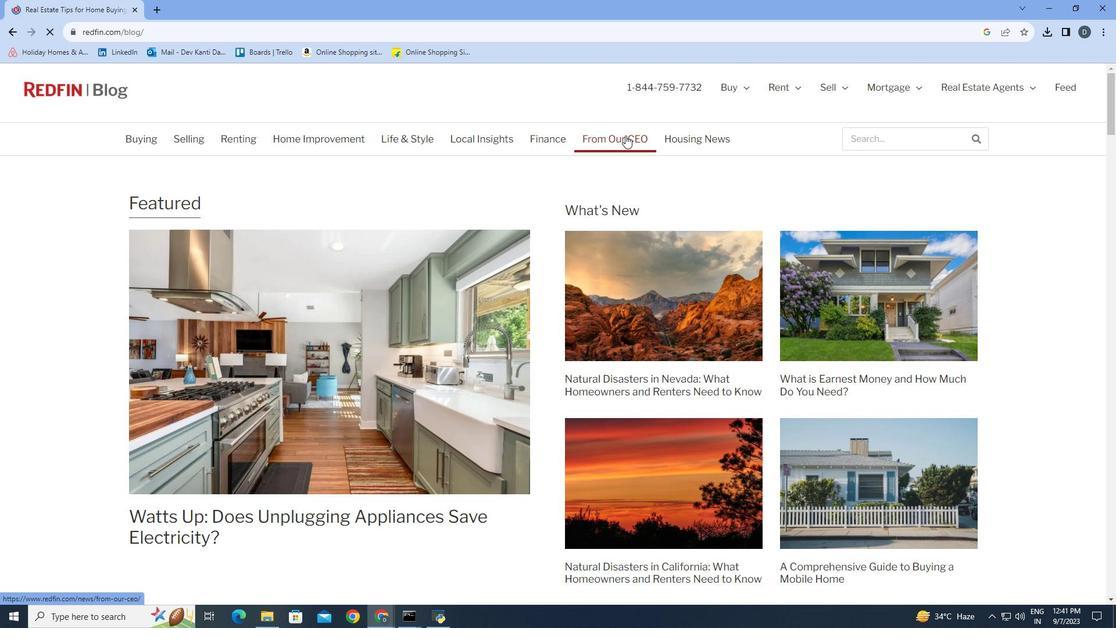 
Action: Mouse pressed left at (603, 148)
Screenshot: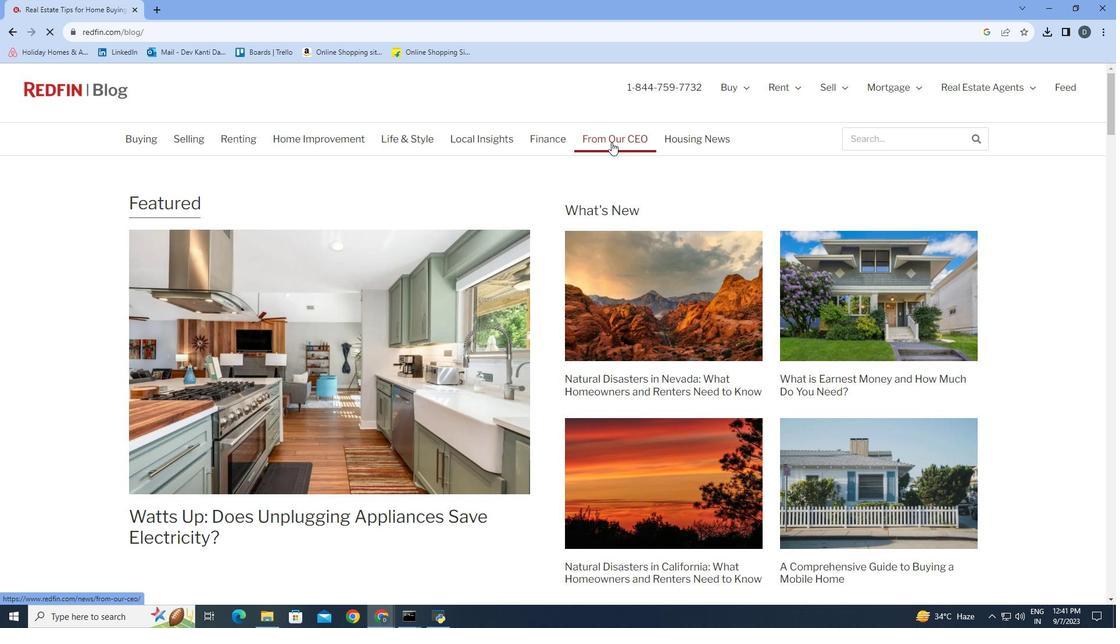 
Action: Mouse moved to (632, 329)
Screenshot: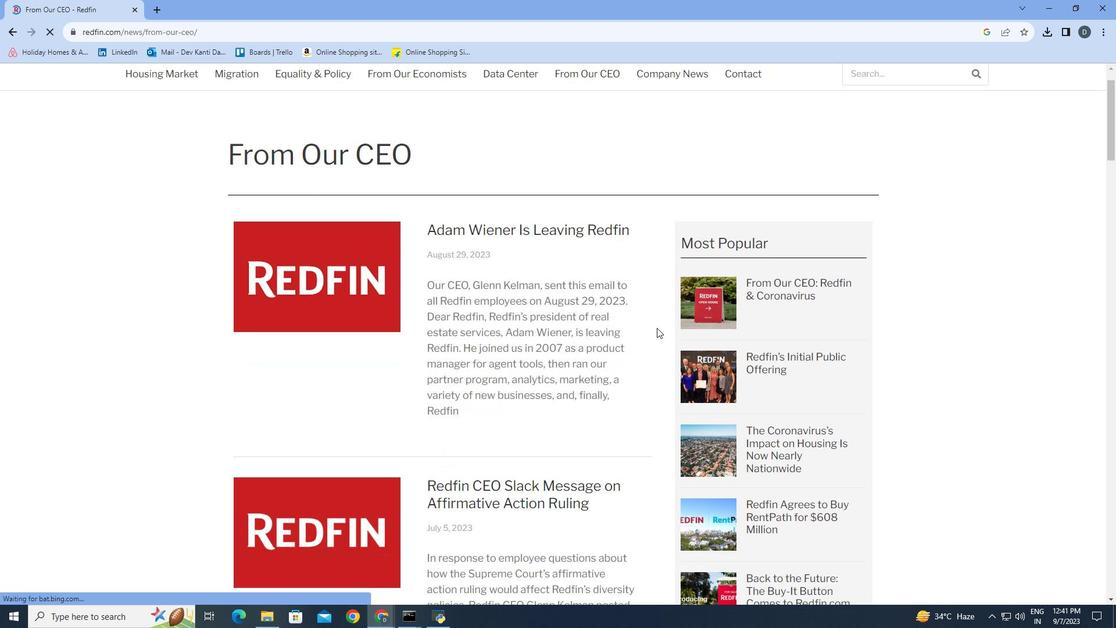 
Action: Mouse scrolled (632, 328) with delta (0, 0)
Screenshot: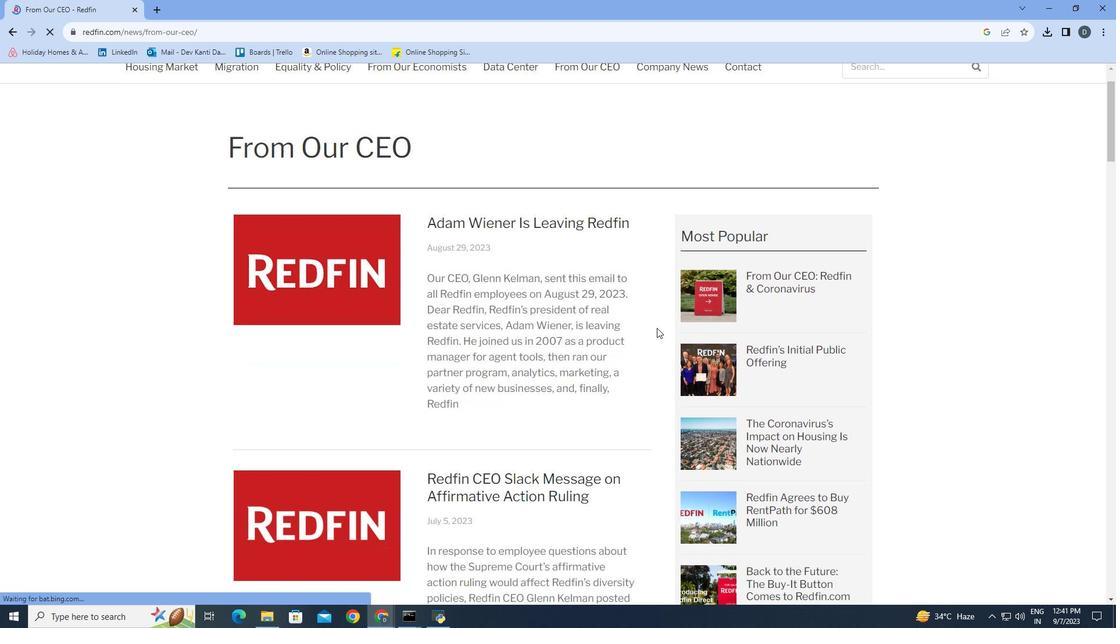 
Action: Mouse moved to (631, 329)
Screenshot: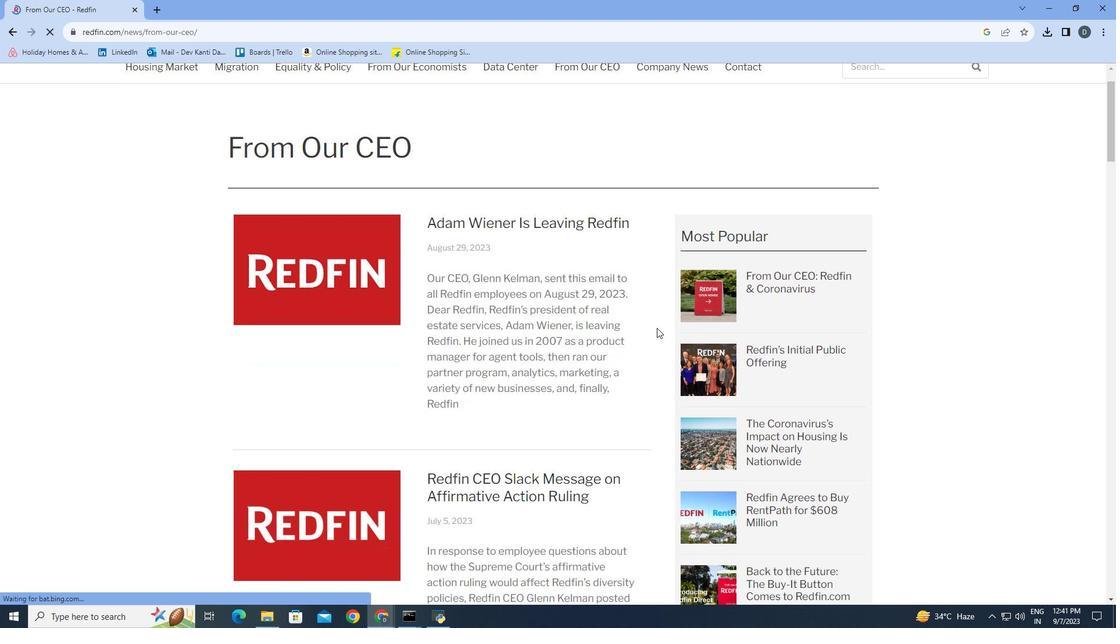 
Action: Mouse scrolled (631, 329) with delta (0, 0)
Screenshot: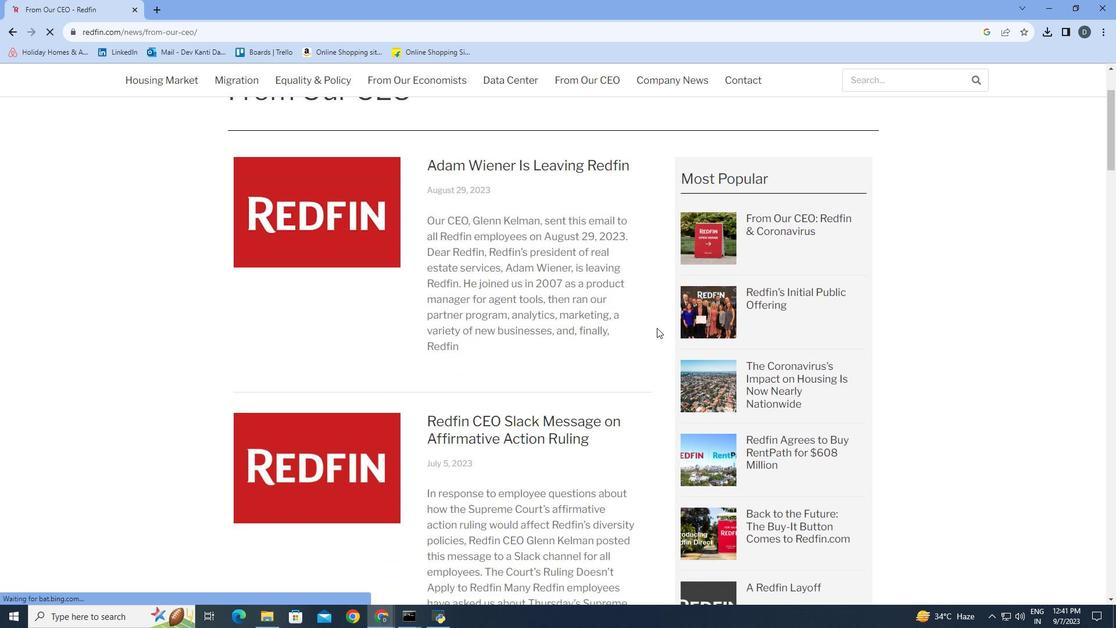 
Action: Mouse scrolled (631, 329) with delta (0, 0)
Screenshot: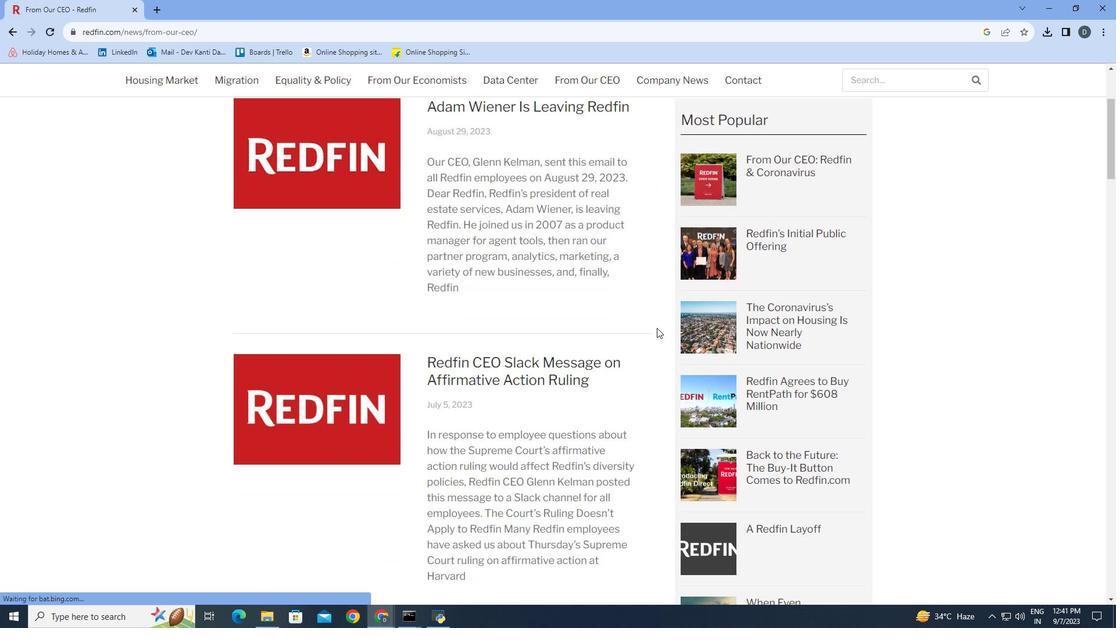 
Action: Mouse scrolled (631, 329) with delta (0, 0)
Screenshot: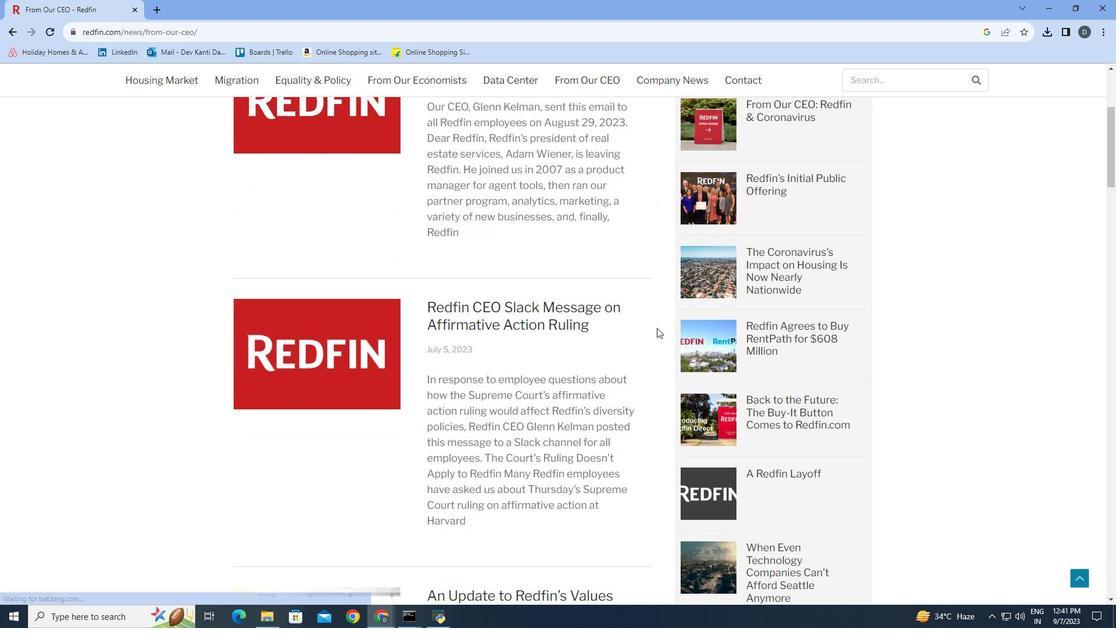 
Action: Mouse scrolled (631, 329) with delta (0, 0)
Screenshot: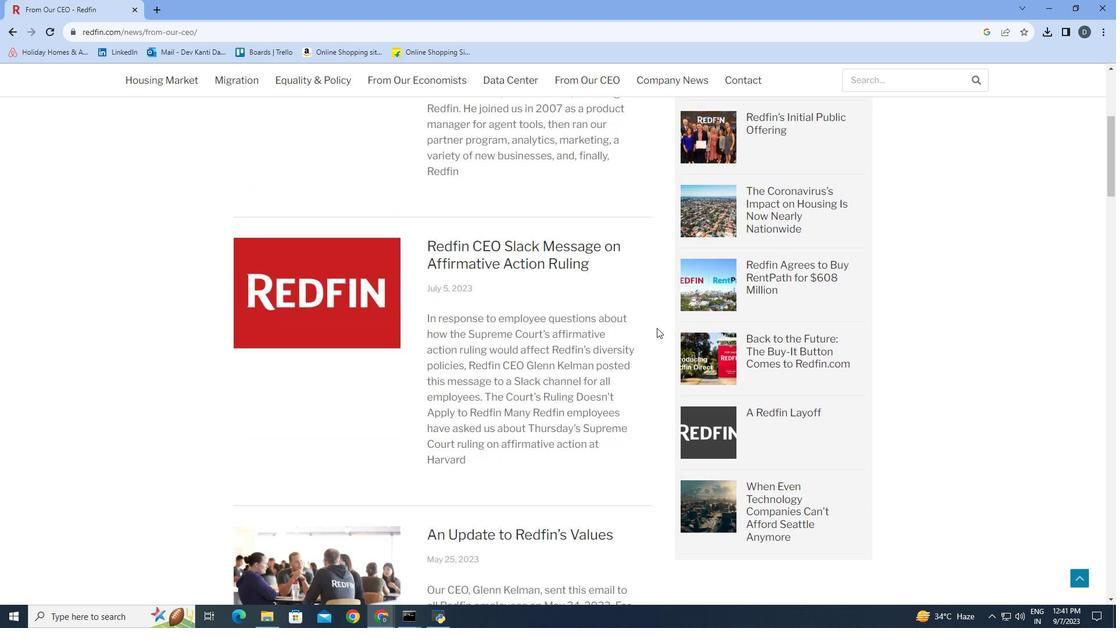 
Action: Mouse scrolled (631, 329) with delta (0, 0)
Screenshot: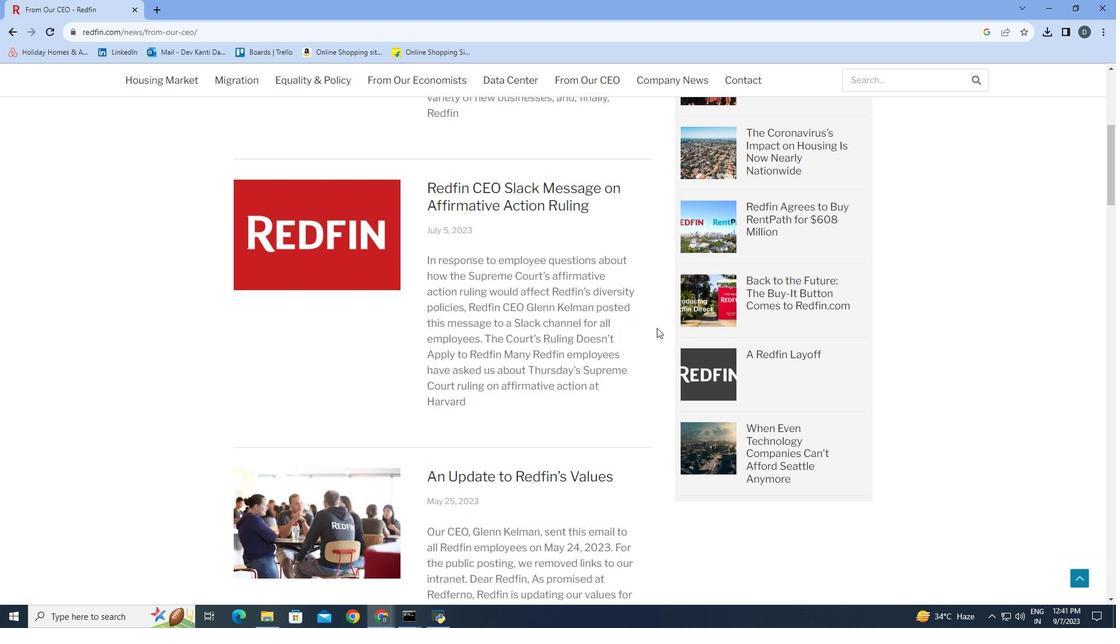 
Action: Mouse scrolled (631, 329) with delta (0, 0)
Screenshot: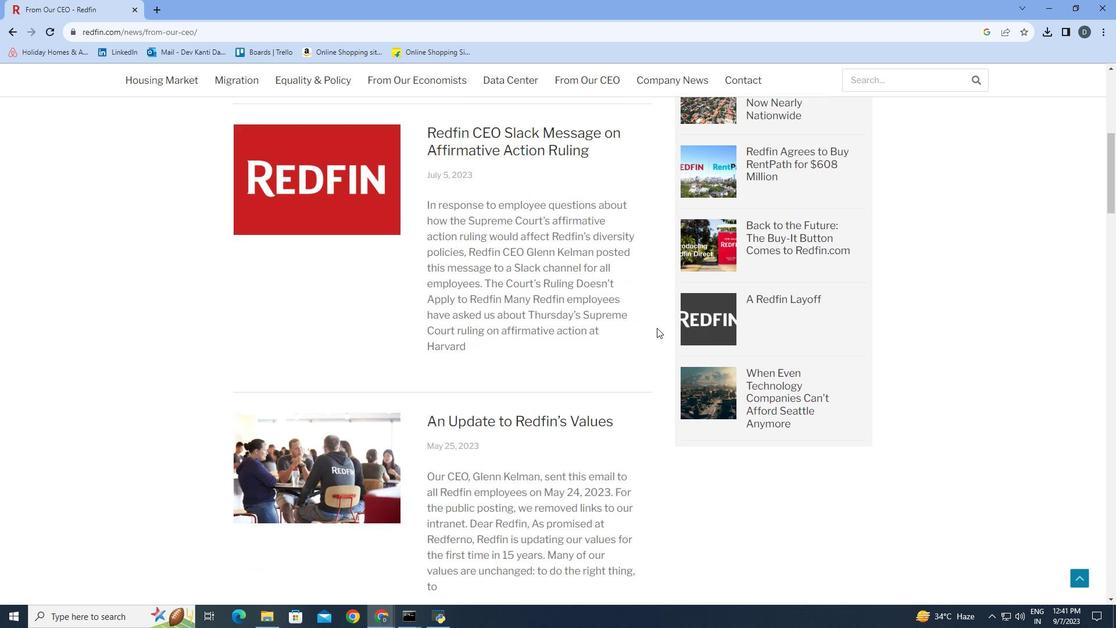 
Action: Mouse moved to (631, 330)
Screenshot: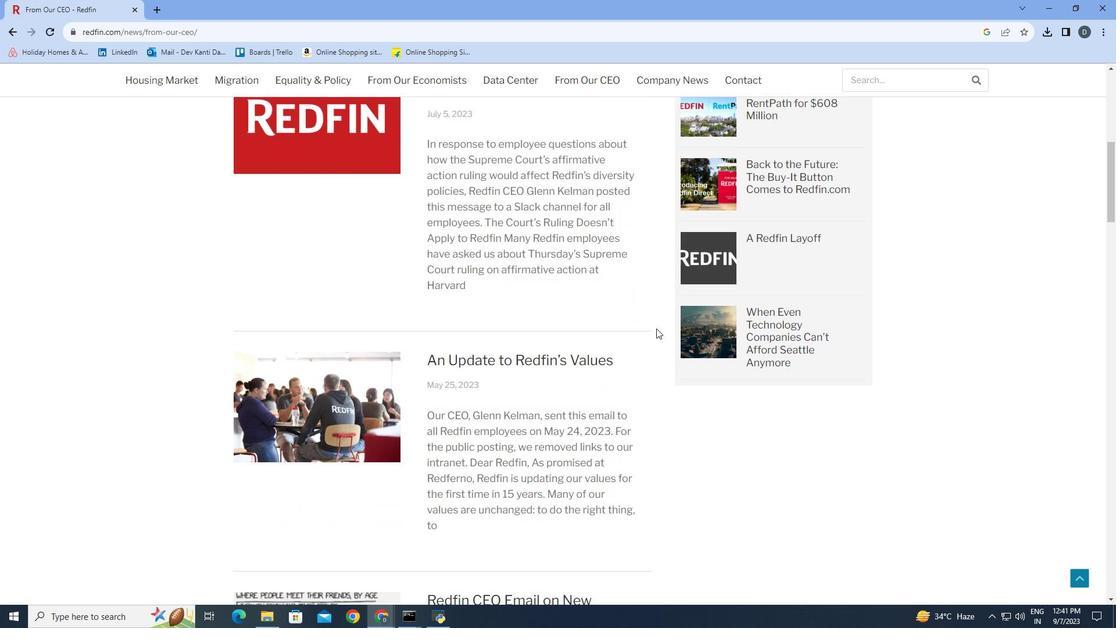 
Action: Mouse scrolled (631, 329) with delta (0, 0)
Screenshot: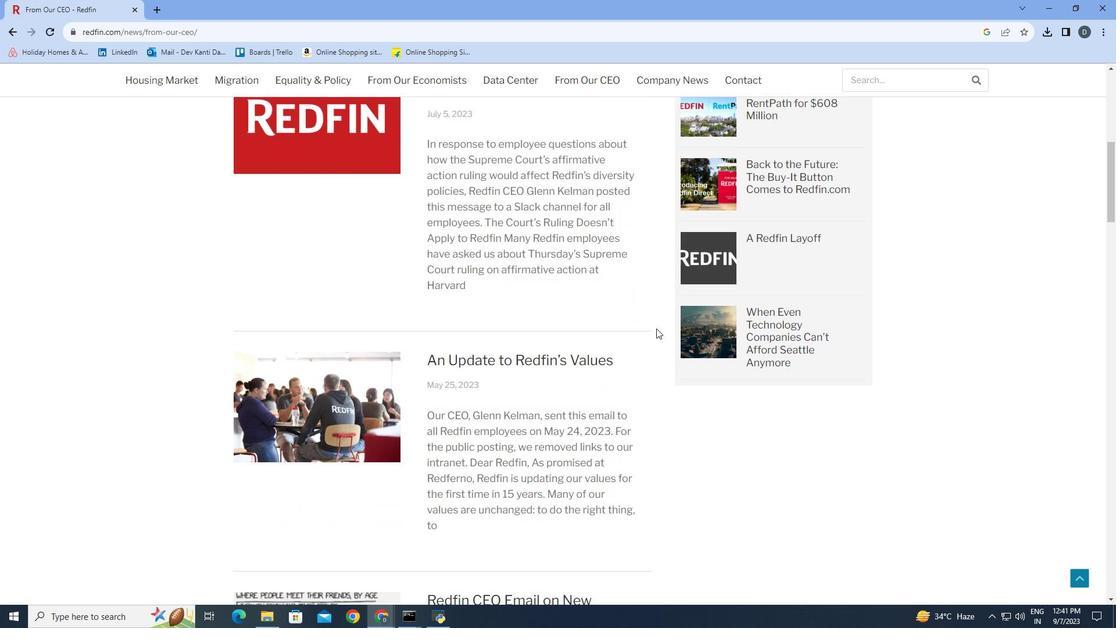 
Action: Mouse scrolled (631, 329) with delta (0, 0)
Screenshot: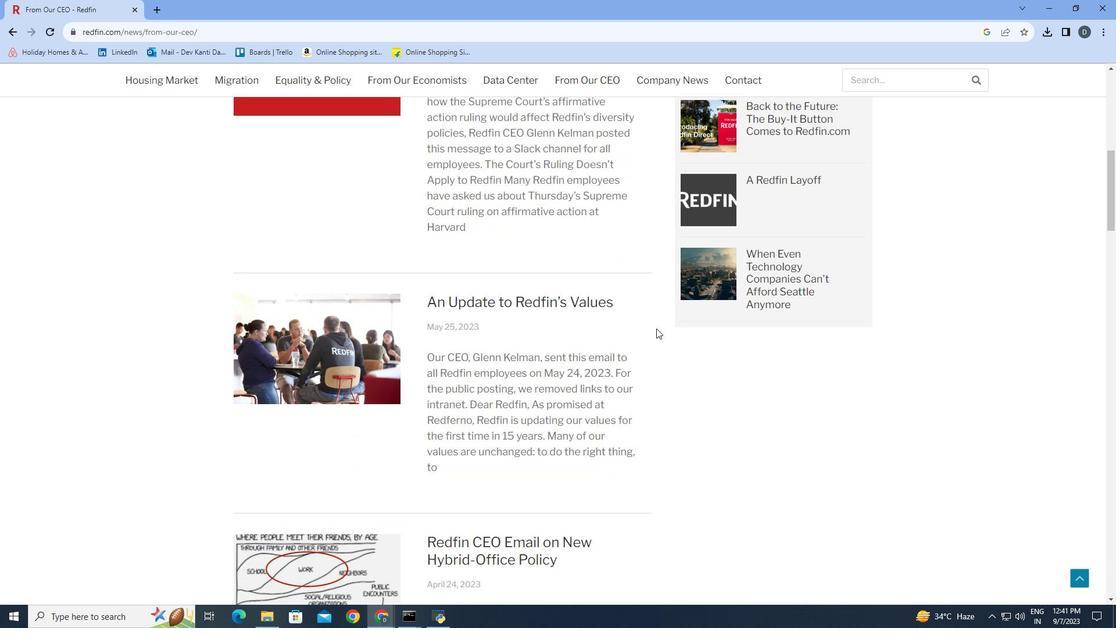 
Action: Mouse scrolled (631, 329) with delta (0, 0)
Screenshot: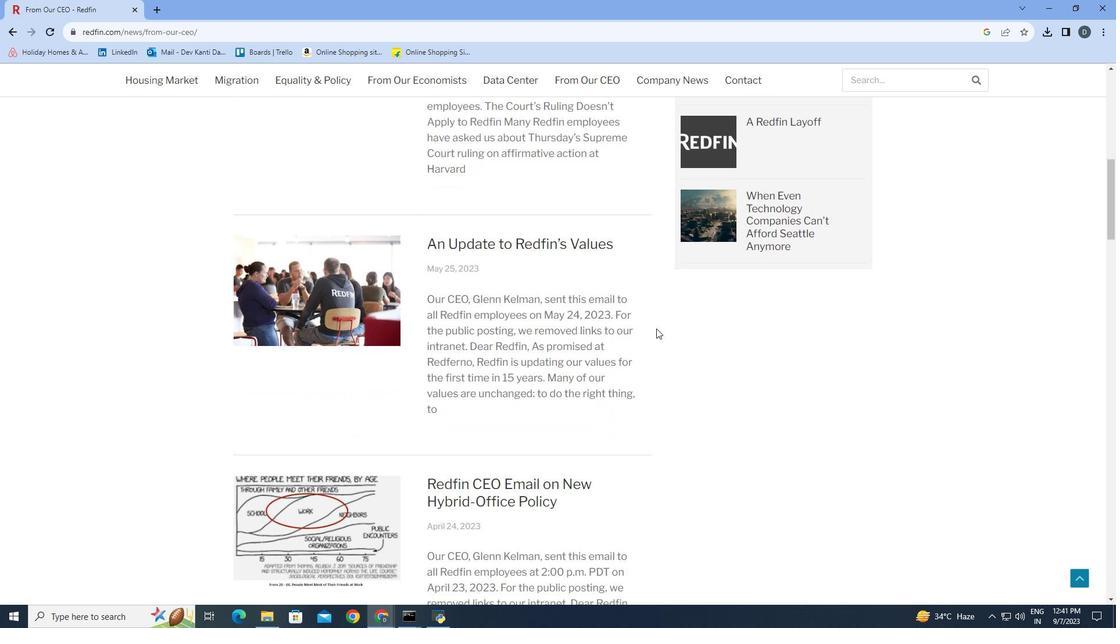 
Action: Mouse scrolled (631, 329) with delta (0, 0)
Screenshot: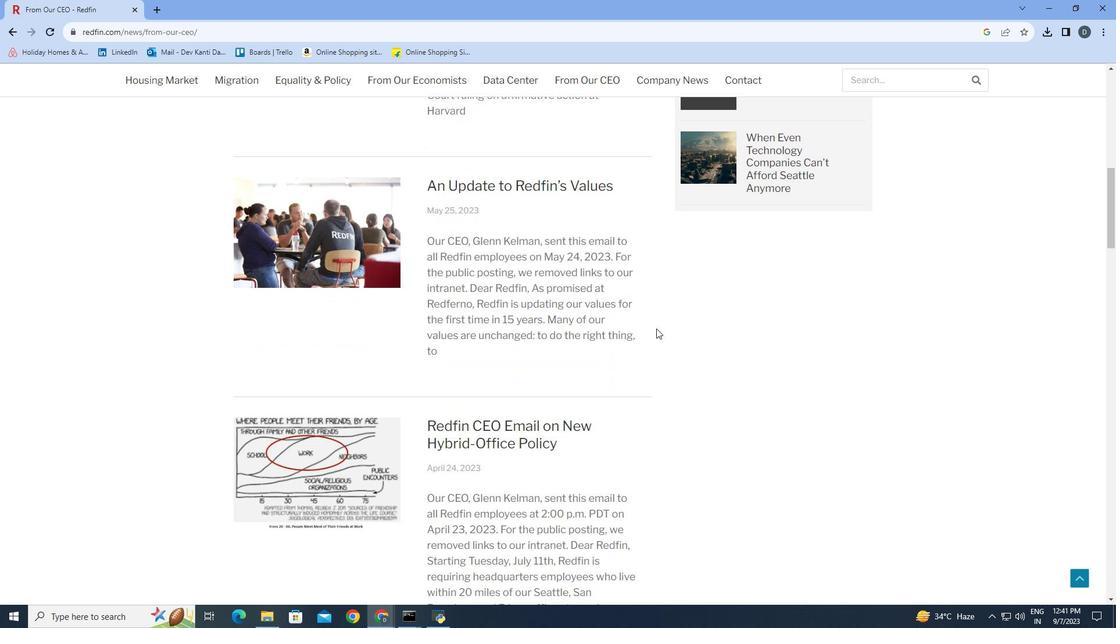 
Action: Mouse scrolled (631, 329) with delta (0, 0)
Screenshot: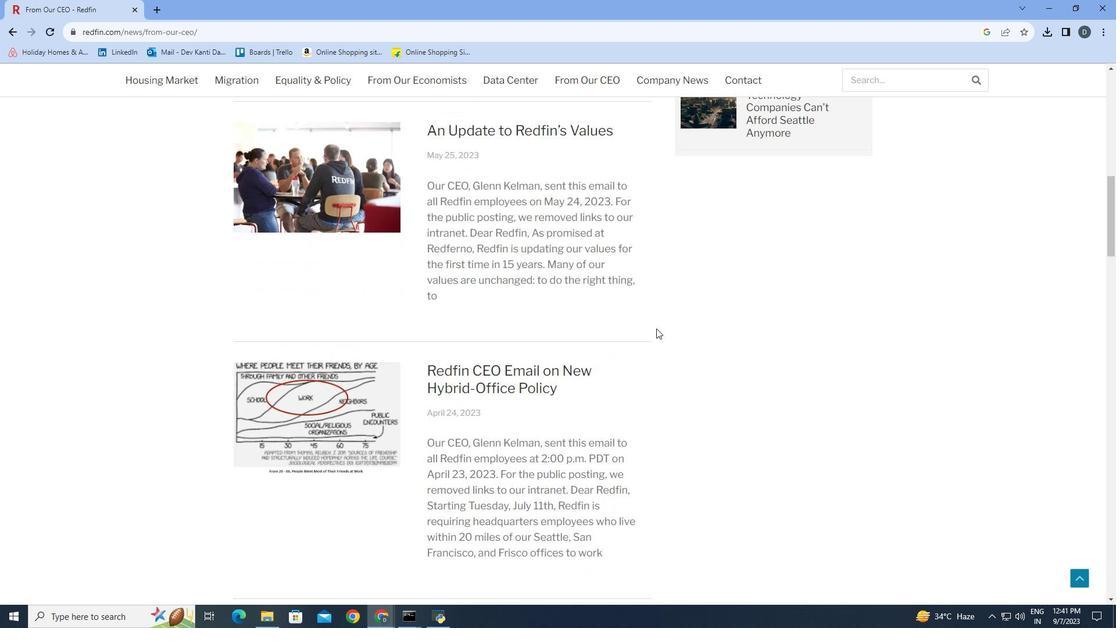 
Action: Mouse scrolled (631, 329) with delta (0, 0)
Screenshot: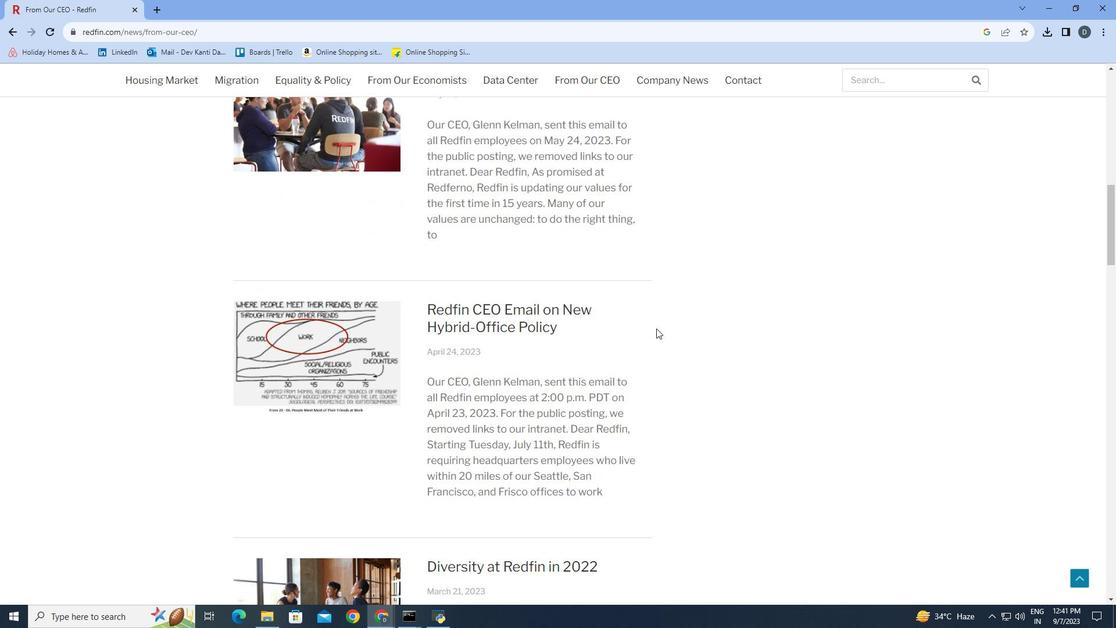 
Action: Mouse scrolled (631, 329) with delta (0, 0)
Screenshot: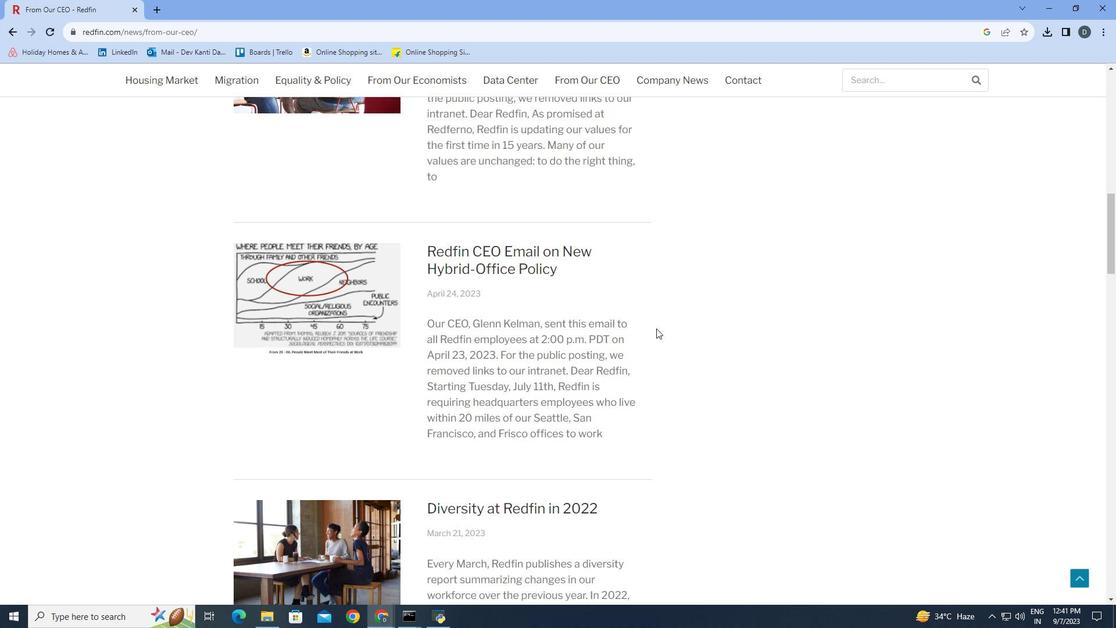 
Action: Mouse scrolled (631, 329) with delta (0, 0)
Screenshot: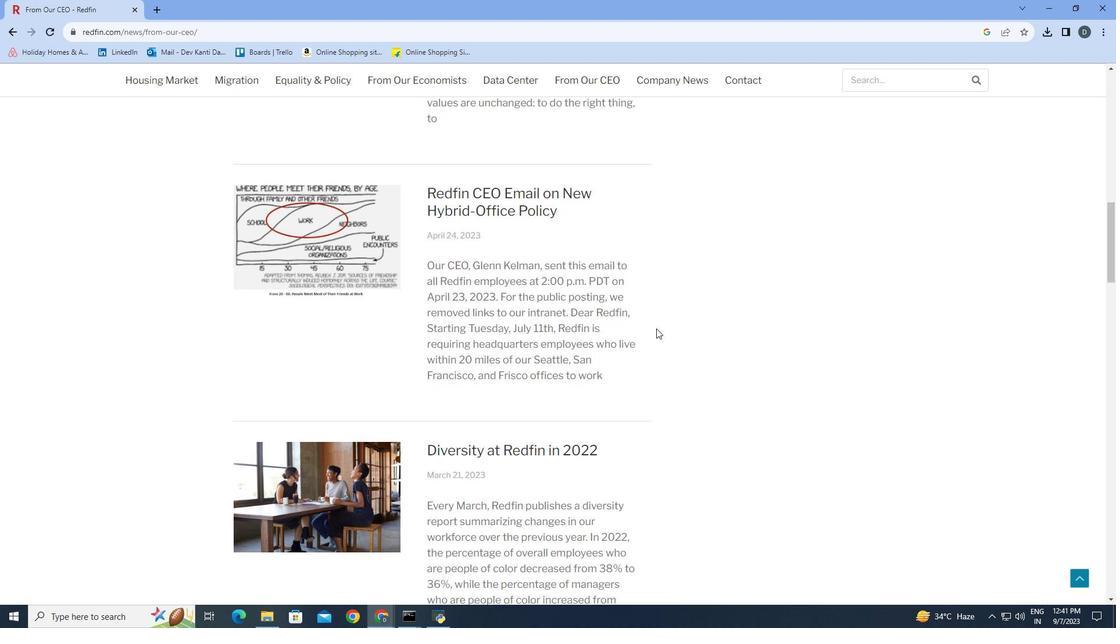 
Action: Mouse moved to (631, 330)
Screenshot: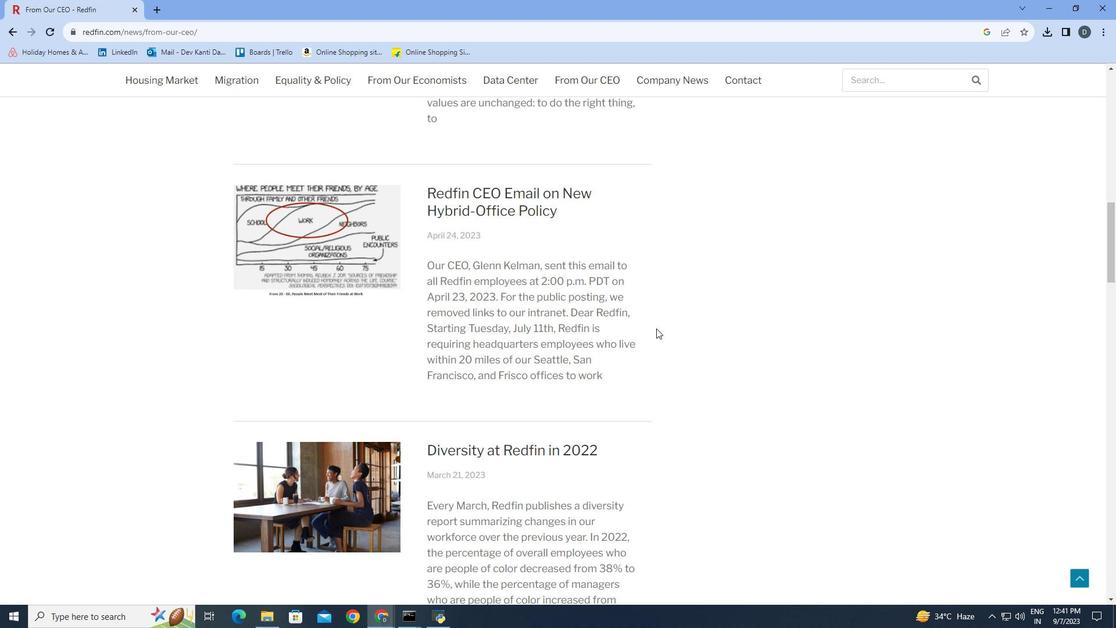 
Action: Mouse scrolled (631, 329) with delta (0, 0)
Screenshot: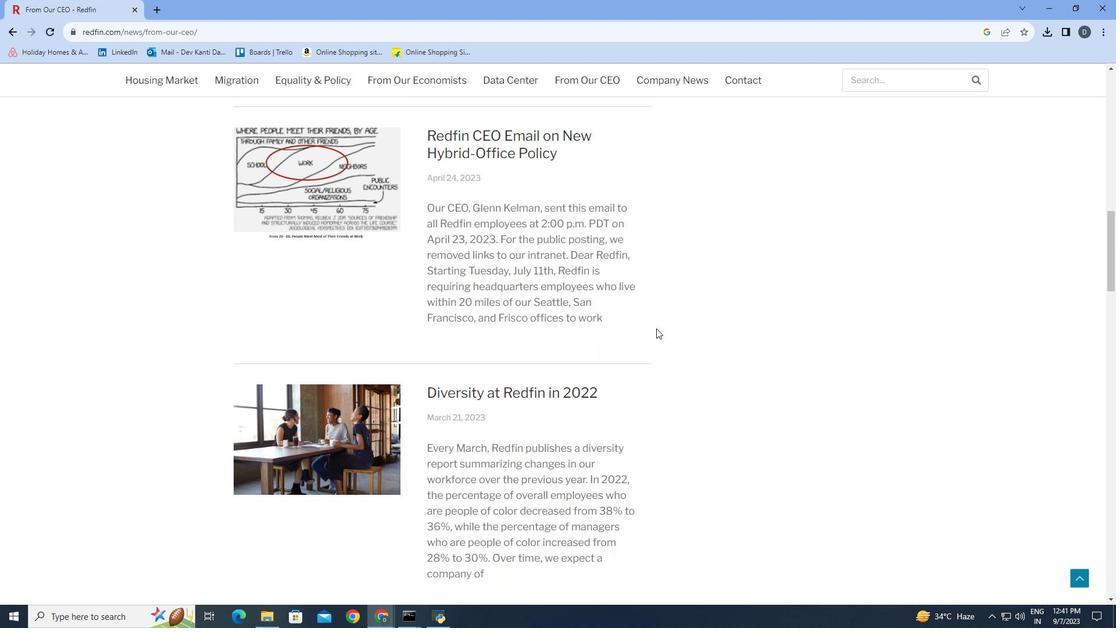 
Action: Mouse scrolled (631, 329) with delta (0, 0)
Screenshot: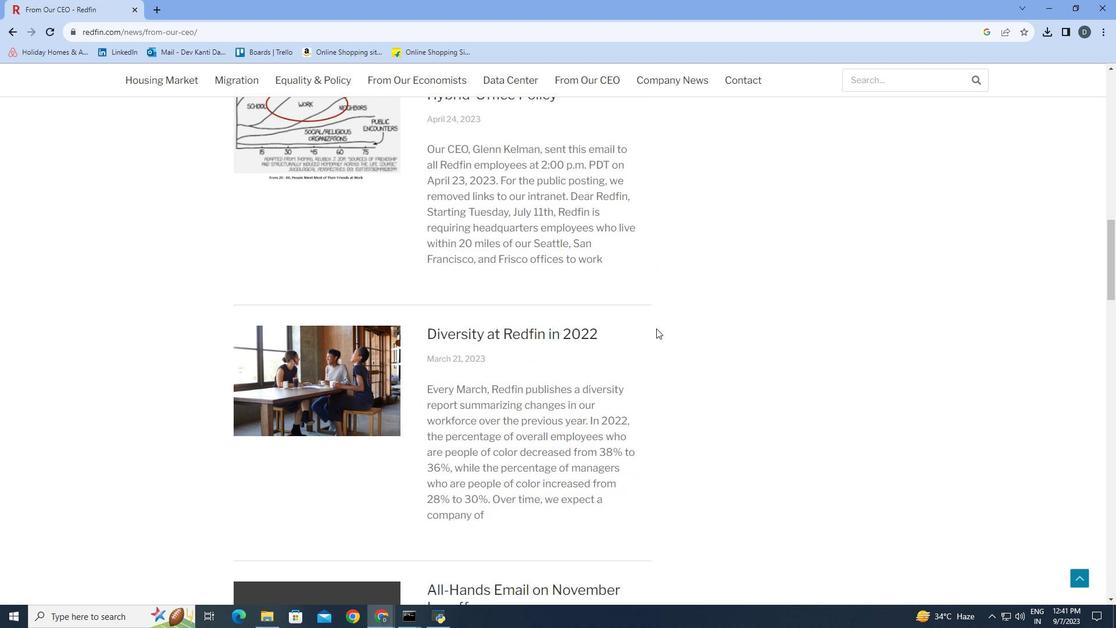 
Action: Mouse scrolled (631, 329) with delta (0, 0)
Screenshot: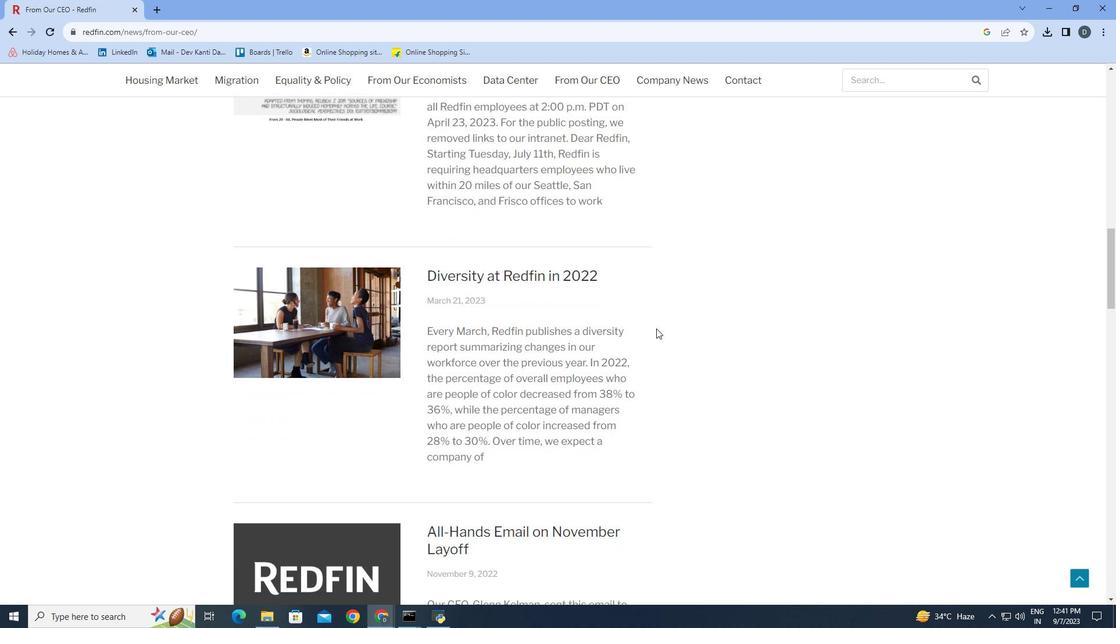 
Action: Mouse moved to (631, 329)
Screenshot: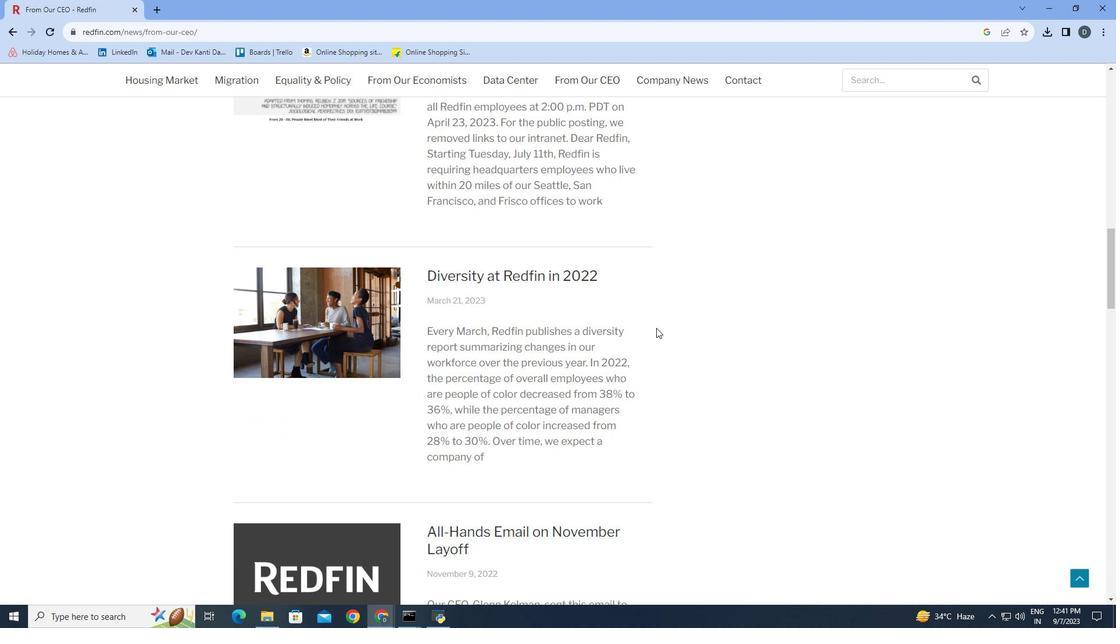 
Action: Mouse scrolled (631, 329) with delta (0, 0)
Screenshot: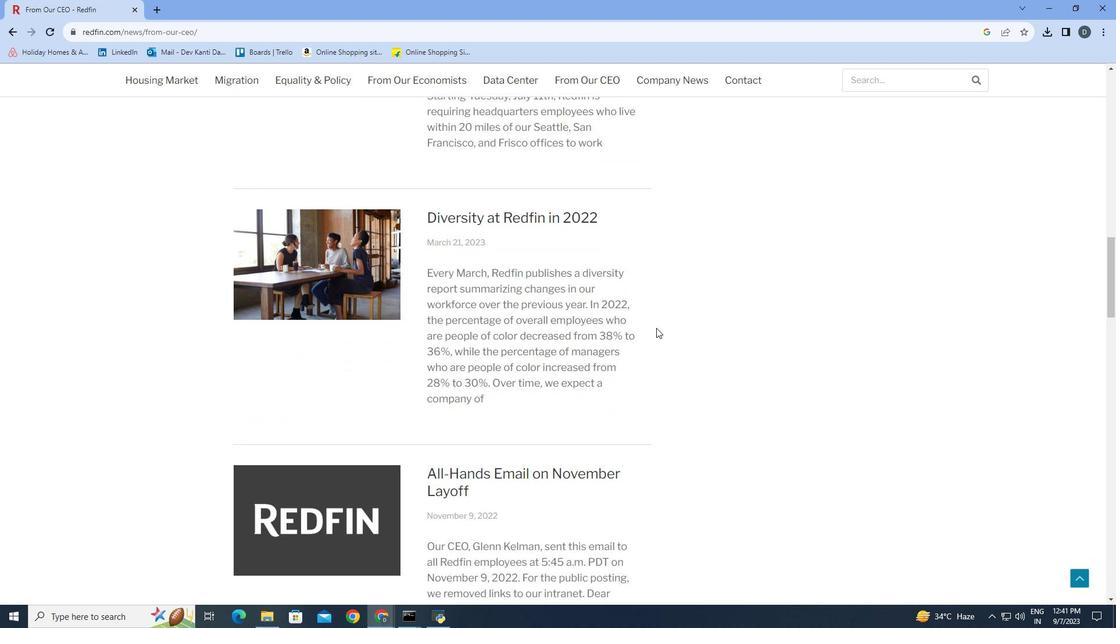 
Action: Mouse scrolled (631, 329) with delta (0, 0)
Screenshot: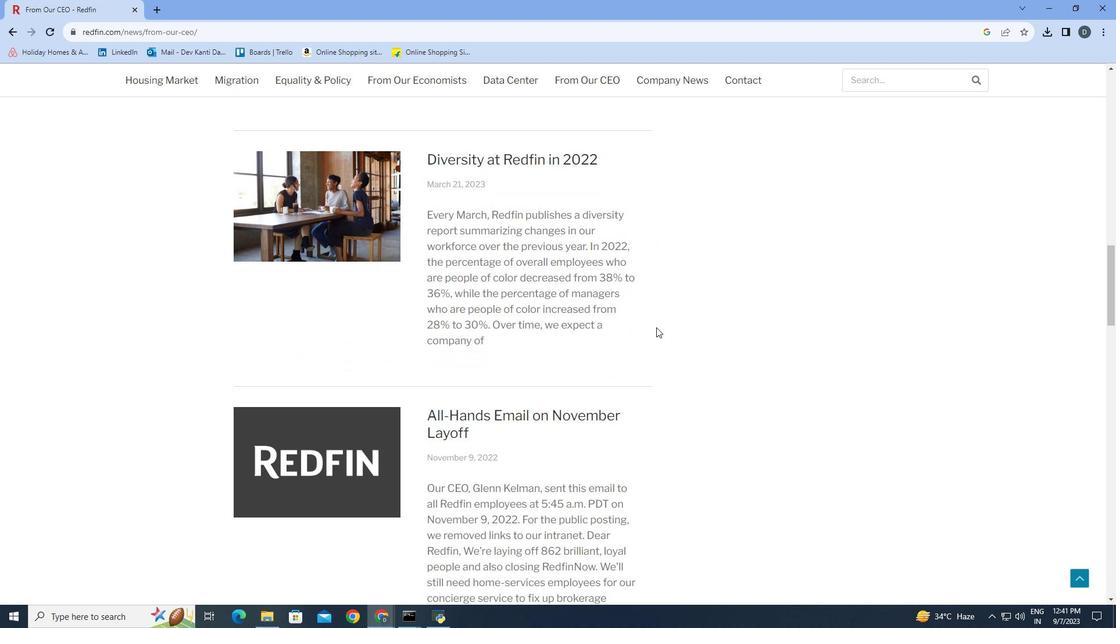 
Action: Mouse moved to (631, 329)
Screenshot: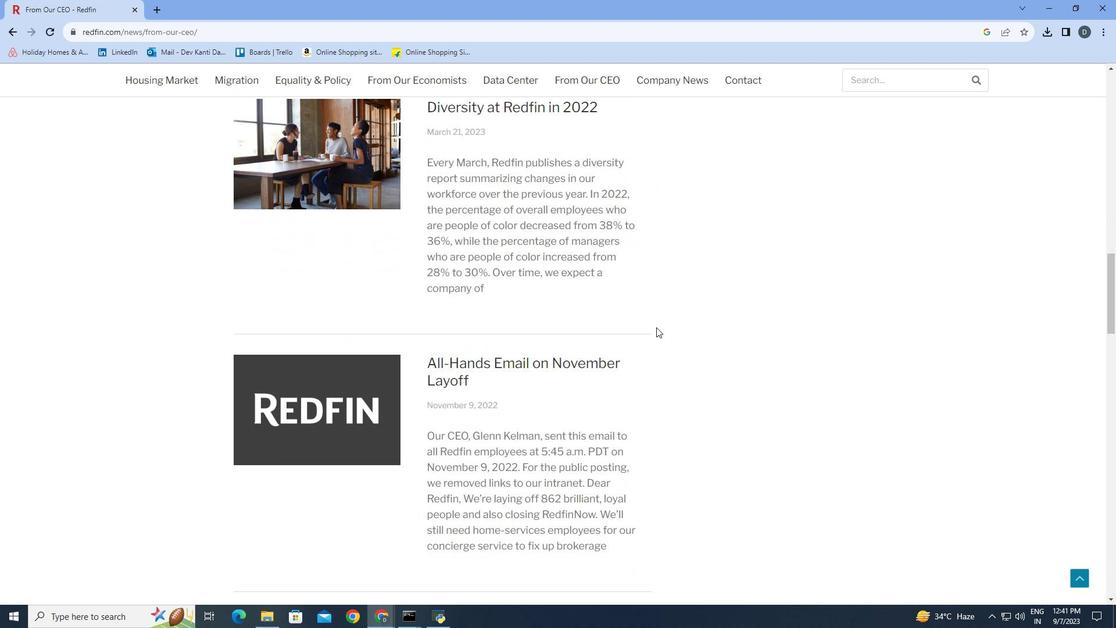 
Action: Mouse scrolled (631, 328) with delta (0, 0)
Screenshot: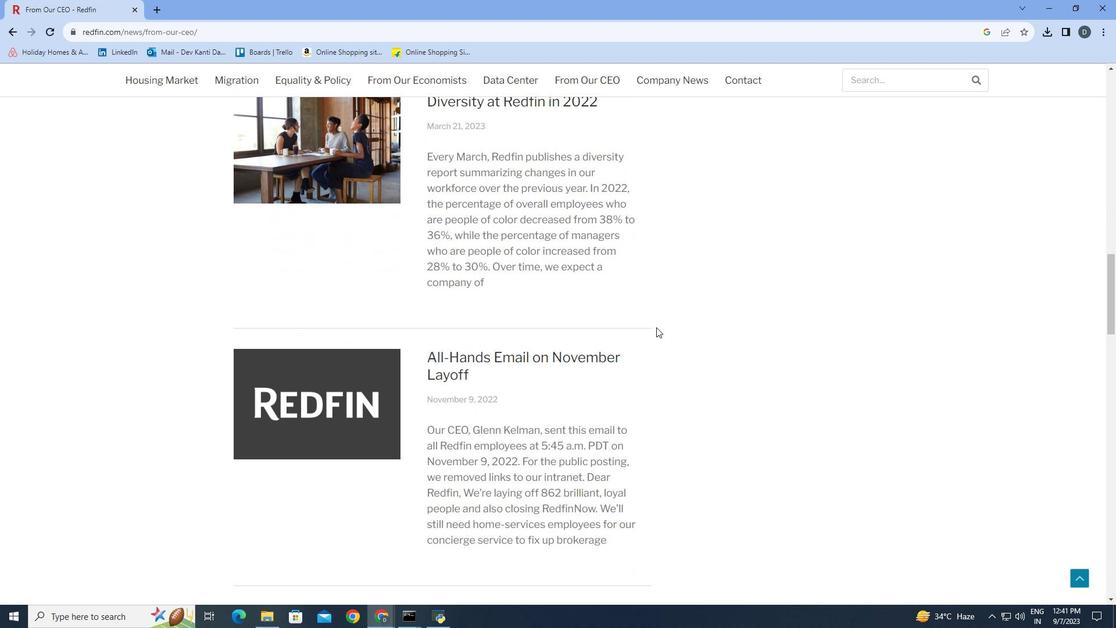 
Action: Mouse scrolled (631, 328) with delta (0, 0)
Screenshot: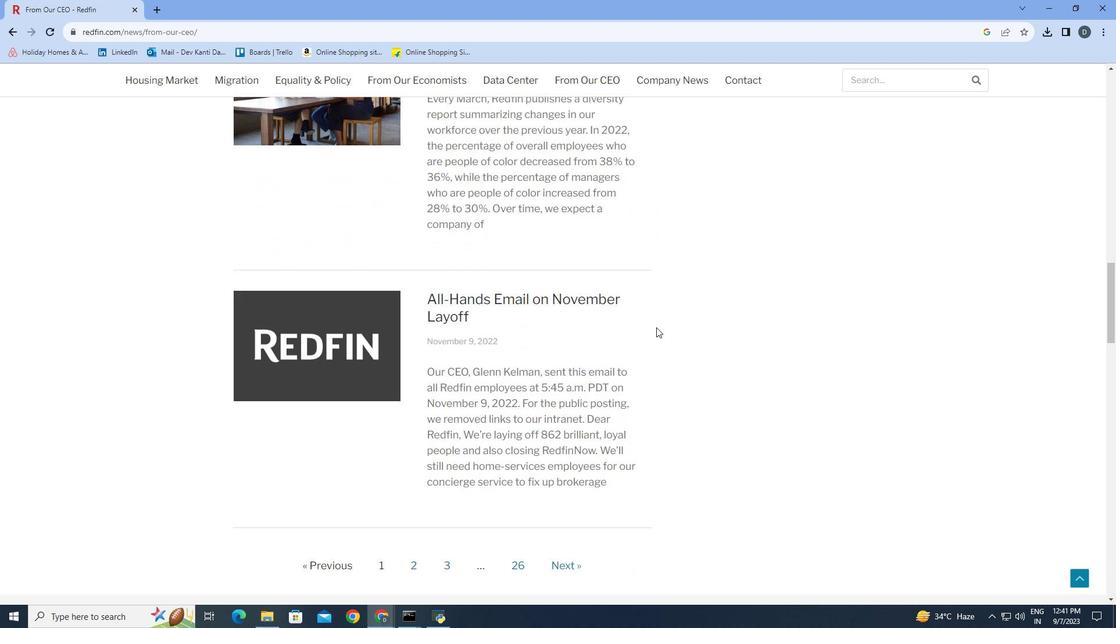 
Action: Mouse scrolled (631, 328) with delta (0, 0)
Screenshot: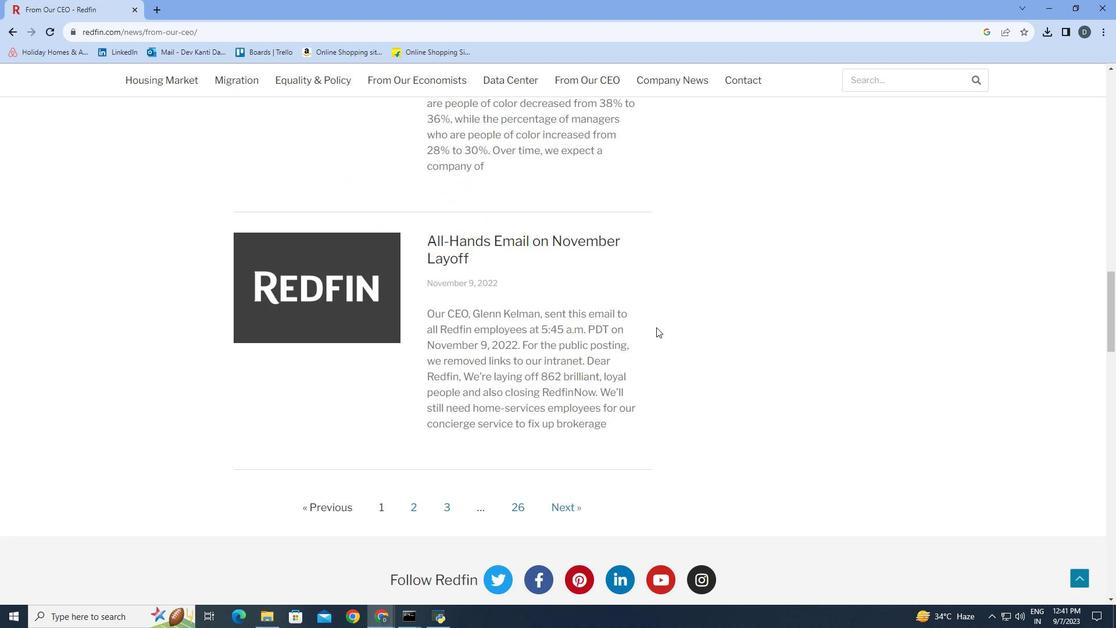 
Action: Mouse scrolled (631, 328) with delta (0, 0)
Screenshot: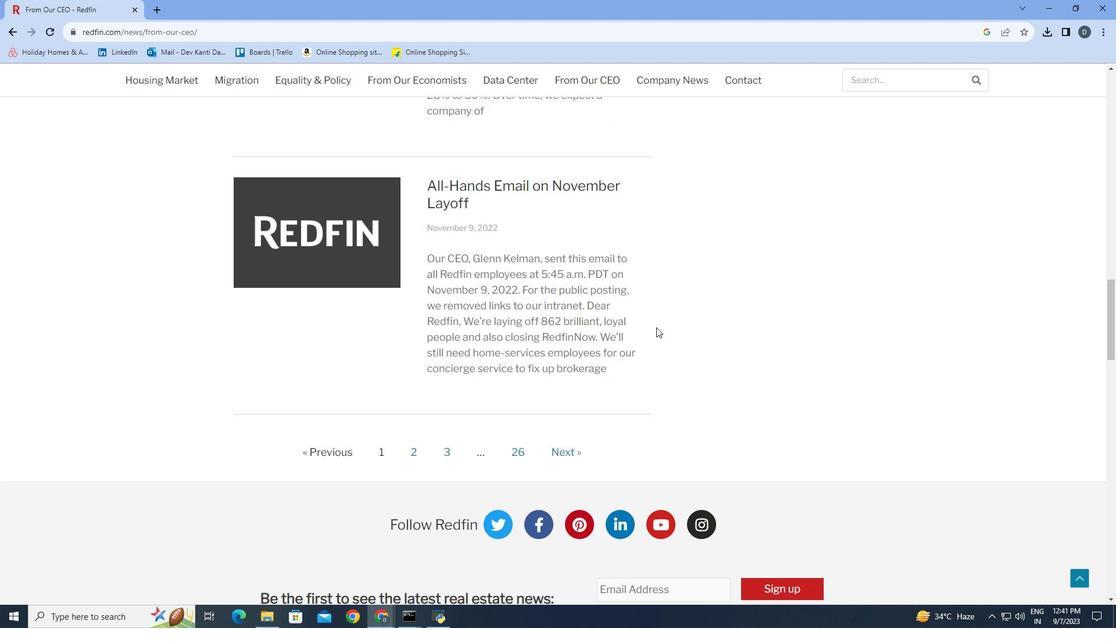 
Action: Mouse scrolled (631, 328) with delta (0, 0)
Screenshot: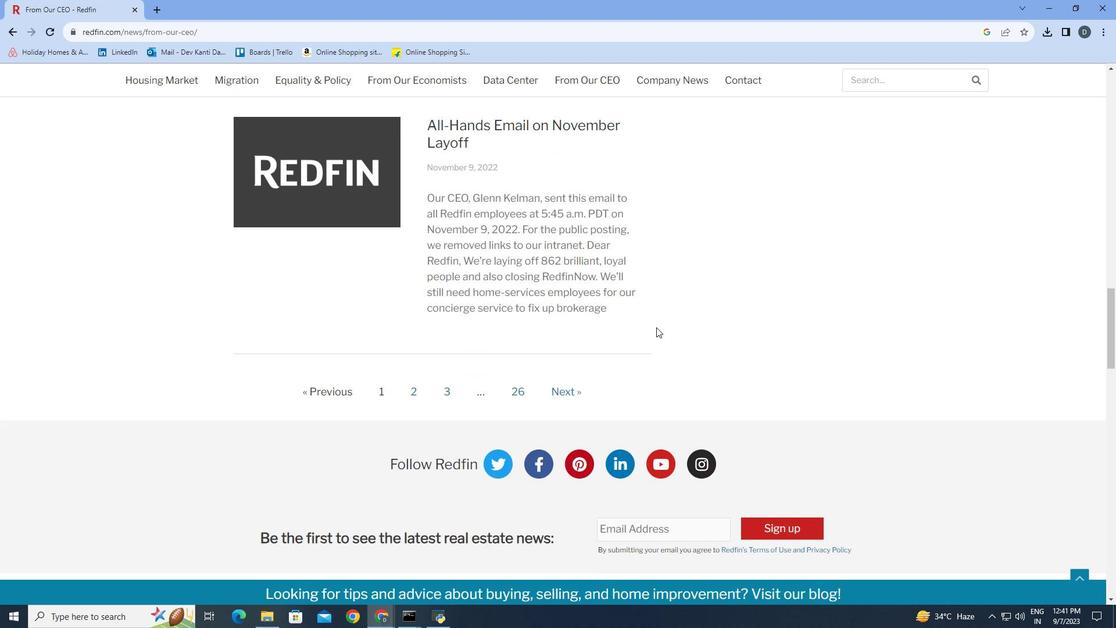 
Action: Mouse scrolled (631, 328) with delta (0, 0)
Screenshot: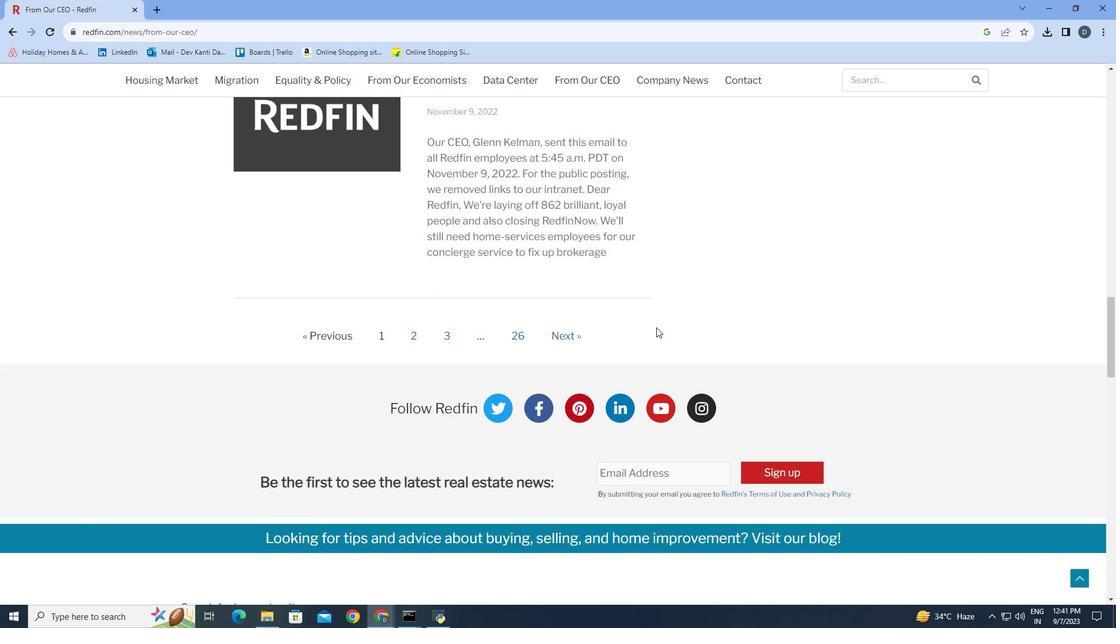 
Action: Mouse scrolled (631, 328) with delta (0, 0)
Screenshot: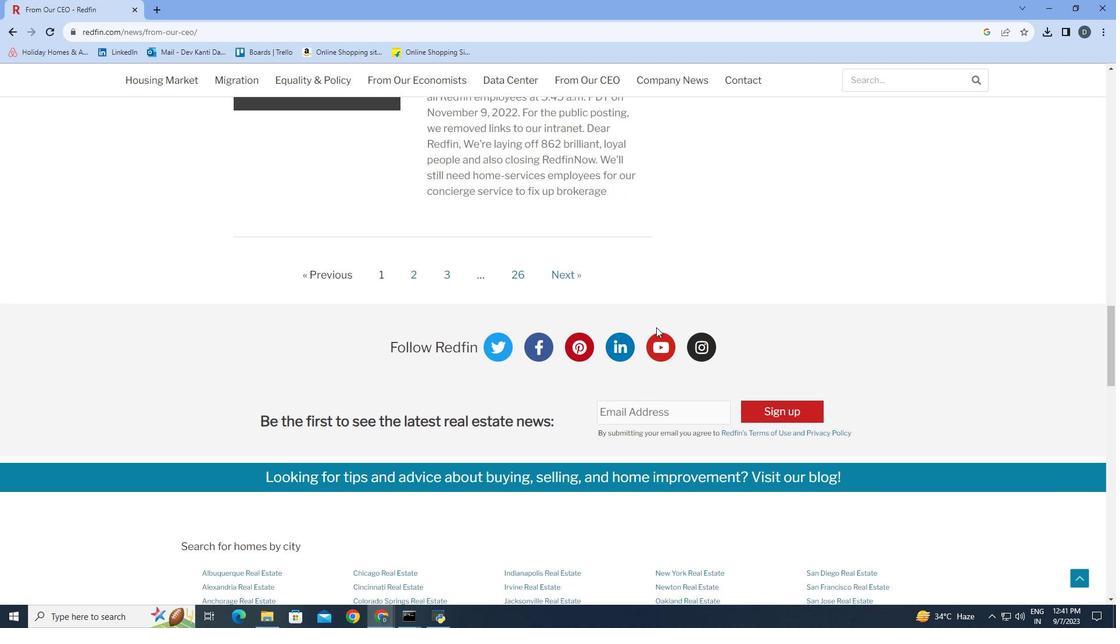 
Action: Mouse scrolled (631, 328) with delta (0, 0)
Screenshot: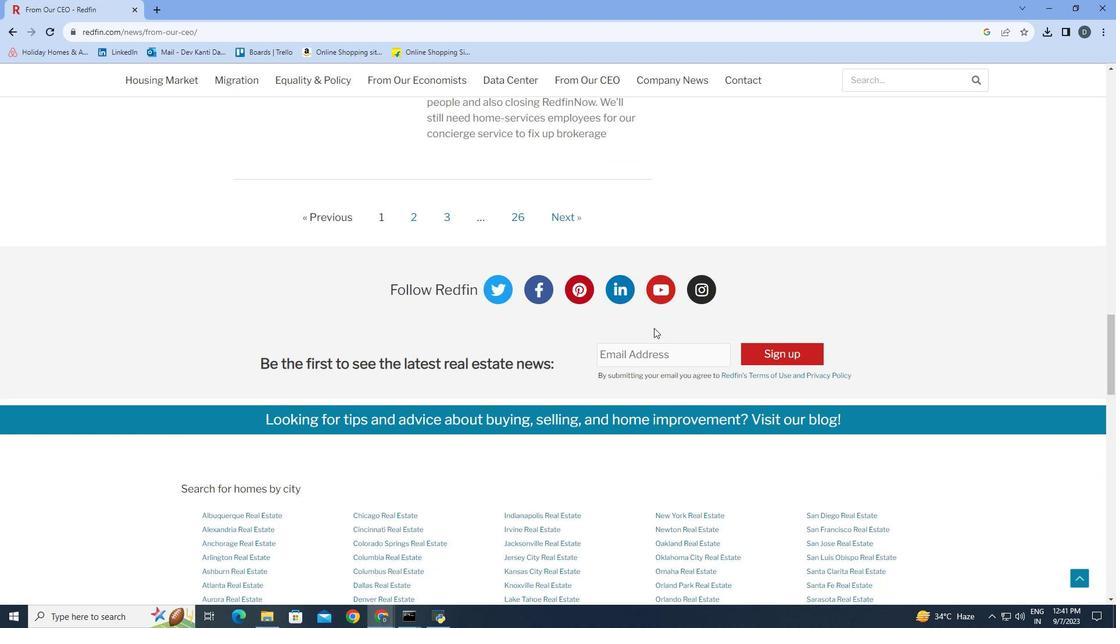 
Action: Mouse moved to (629, 329)
Screenshot: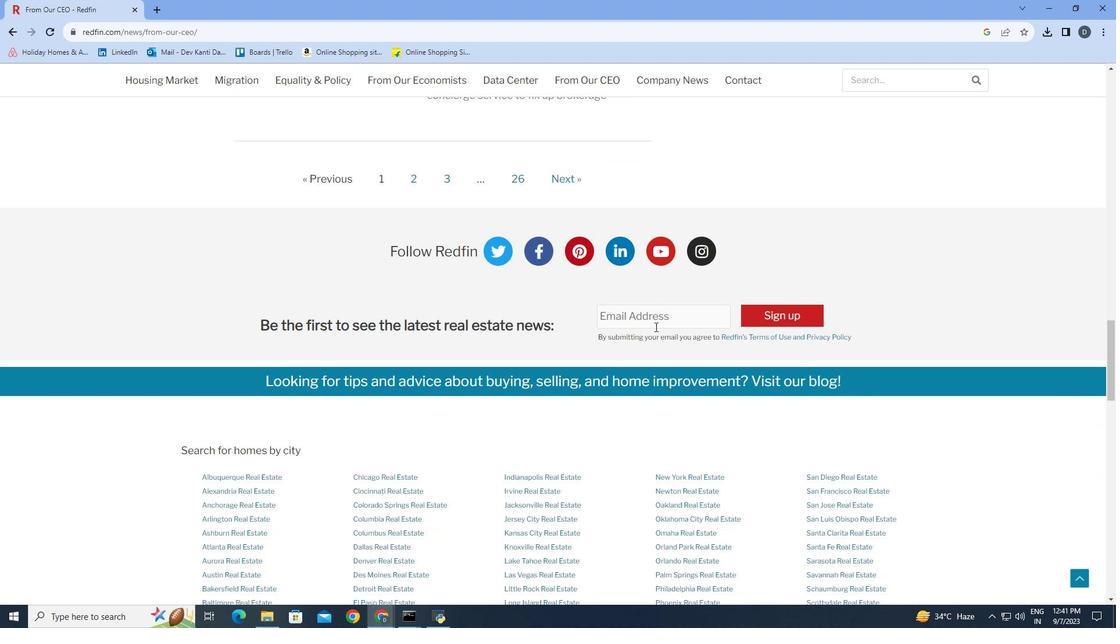 
Action: Mouse scrolled (629, 329) with delta (0, 0)
Screenshot: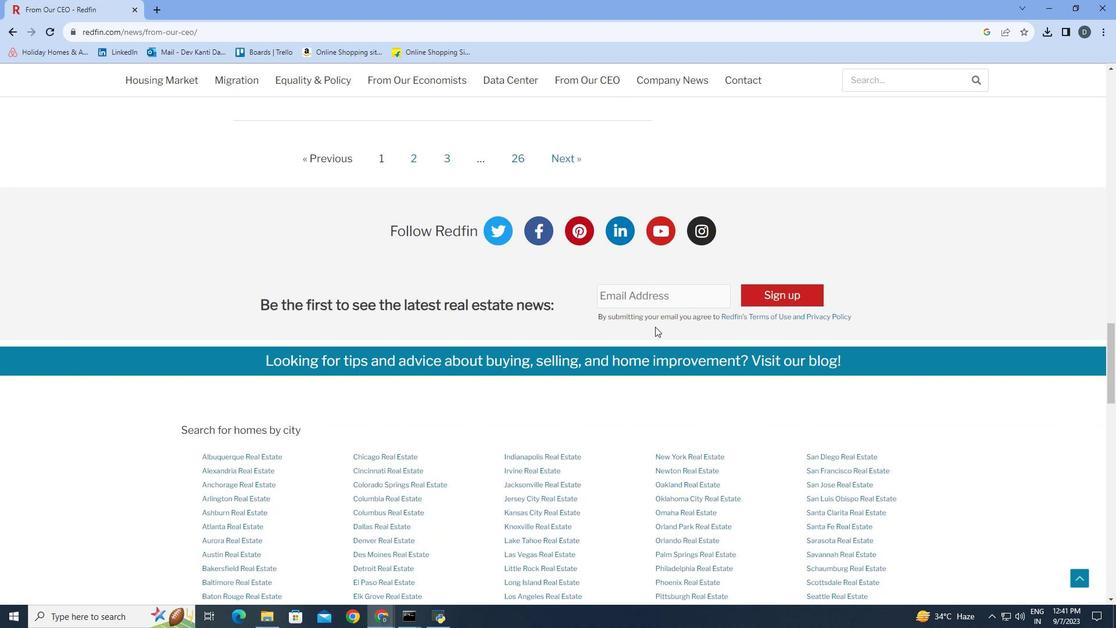 
Action: Mouse moved to (630, 328)
Screenshot: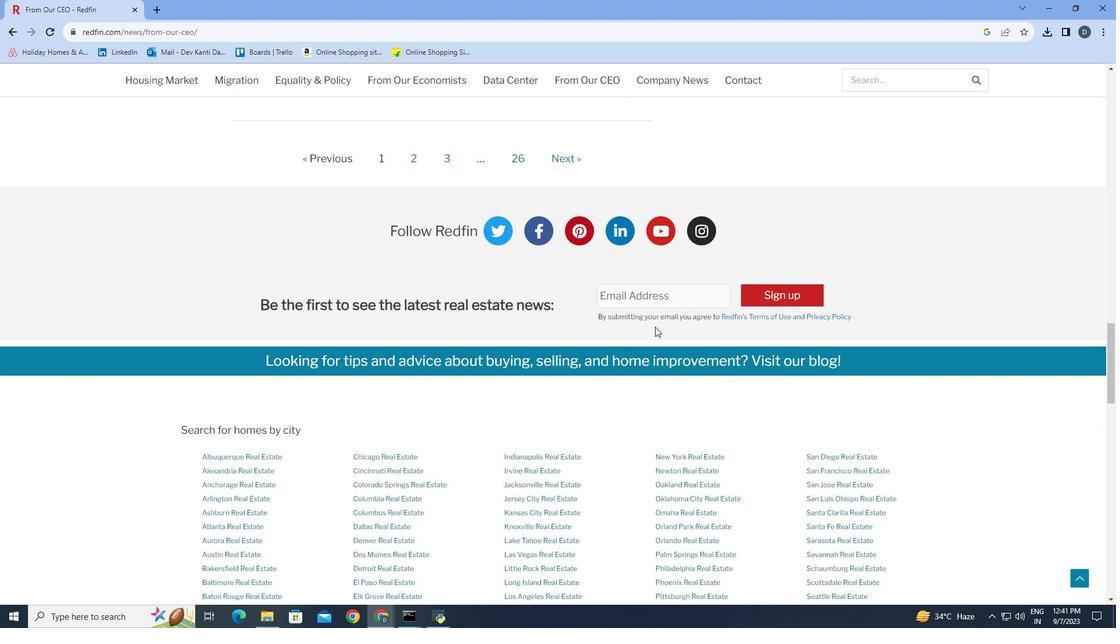 
Action: Mouse scrolled (630, 327) with delta (0, 0)
Screenshot: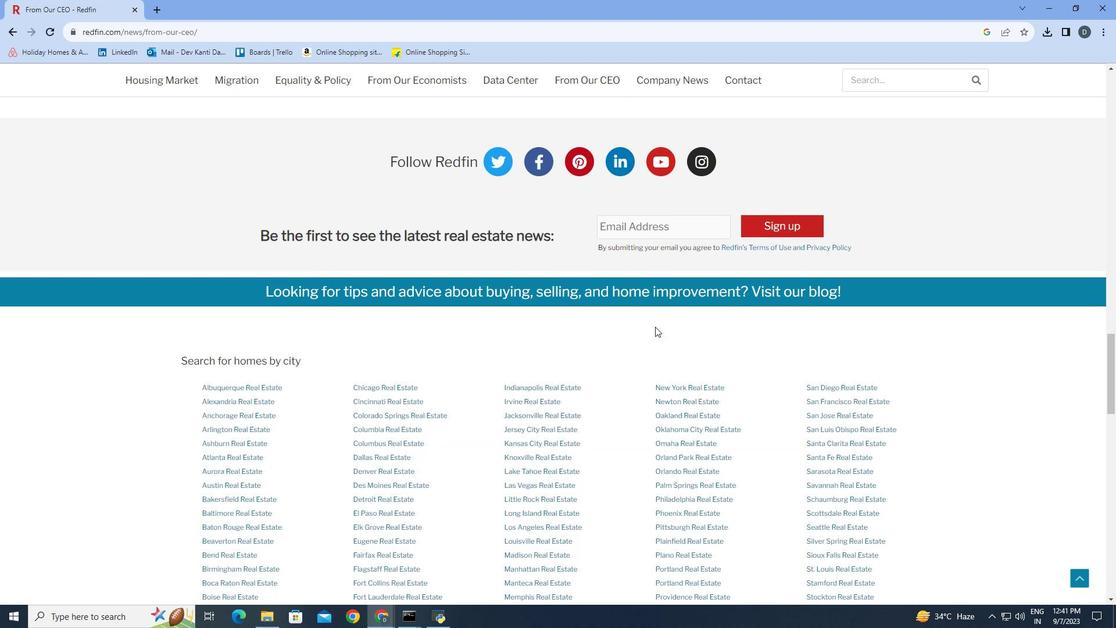 
Action: Mouse scrolled (630, 327) with delta (0, 0)
Screenshot: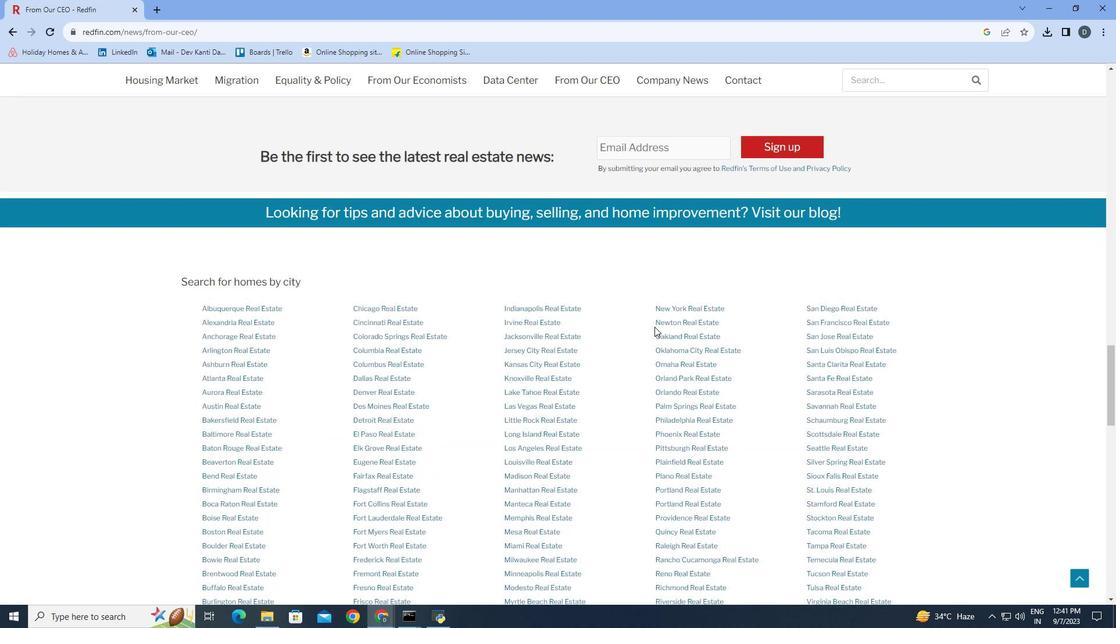 
Action: Mouse scrolled (630, 327) with delta (0, 0)
Screenshot: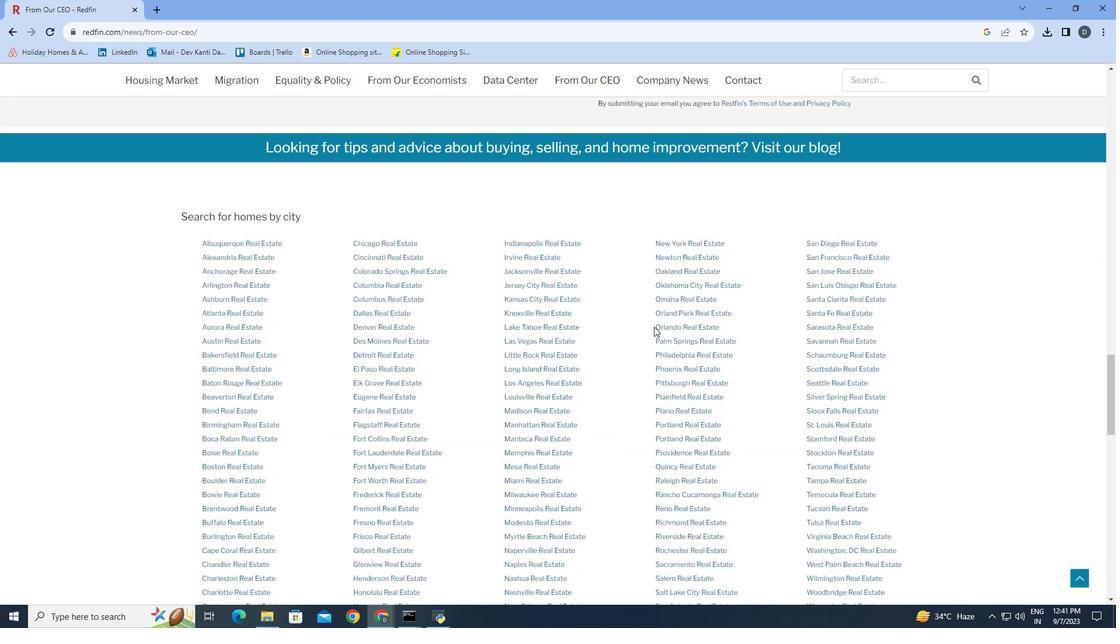 
Action: Mouse scrolled (630, 327) with delta (0, 0)
Screenshot: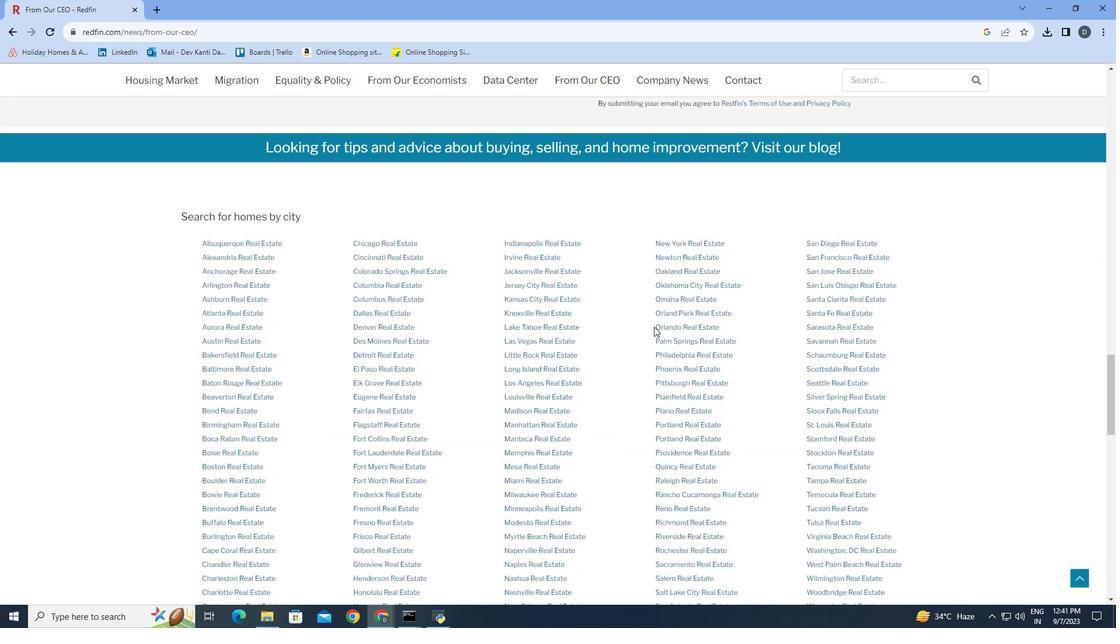 
Action: Mouse moved to (630, 328)
Screenshot: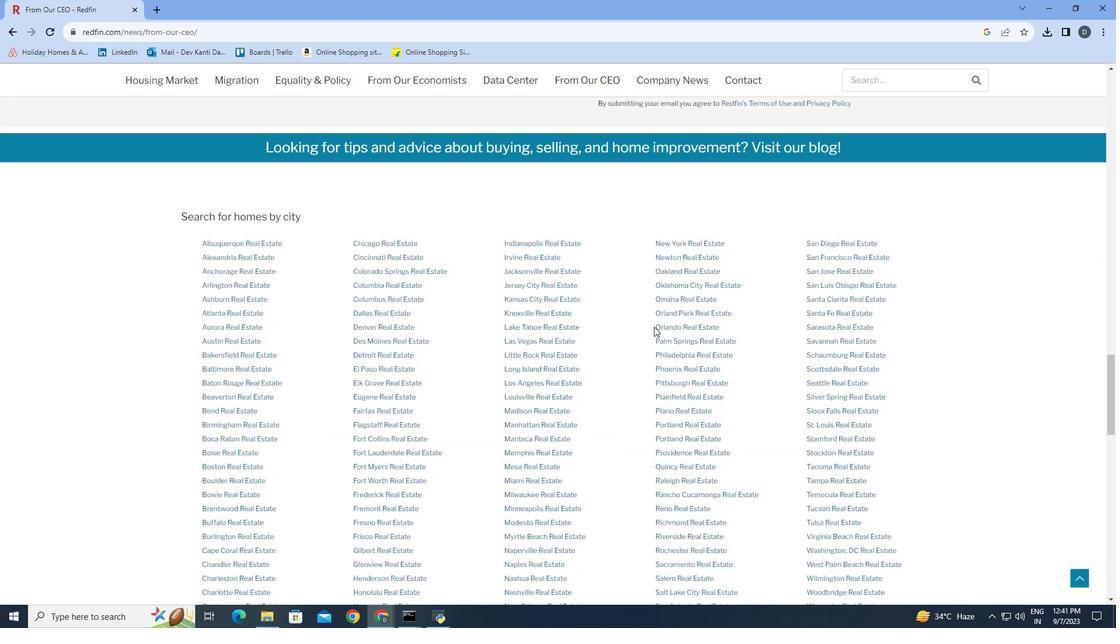 
Action: Mouse scrolled (630, 327) with delta (0, 0)
Screenshot: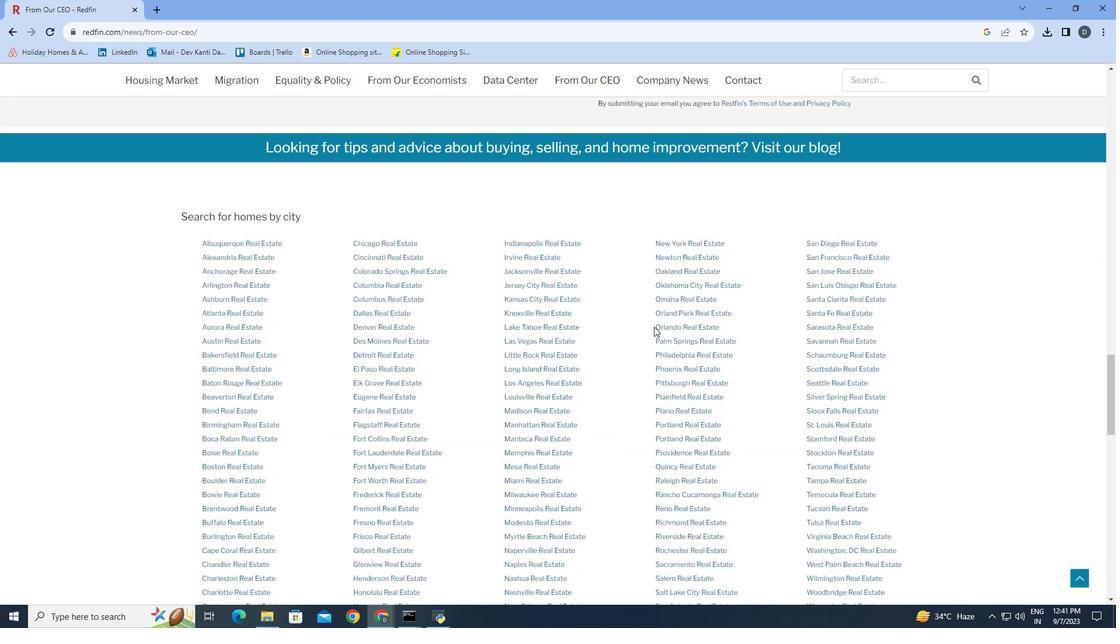 
Action: Mouse moved to (629, 328)
Screenshot: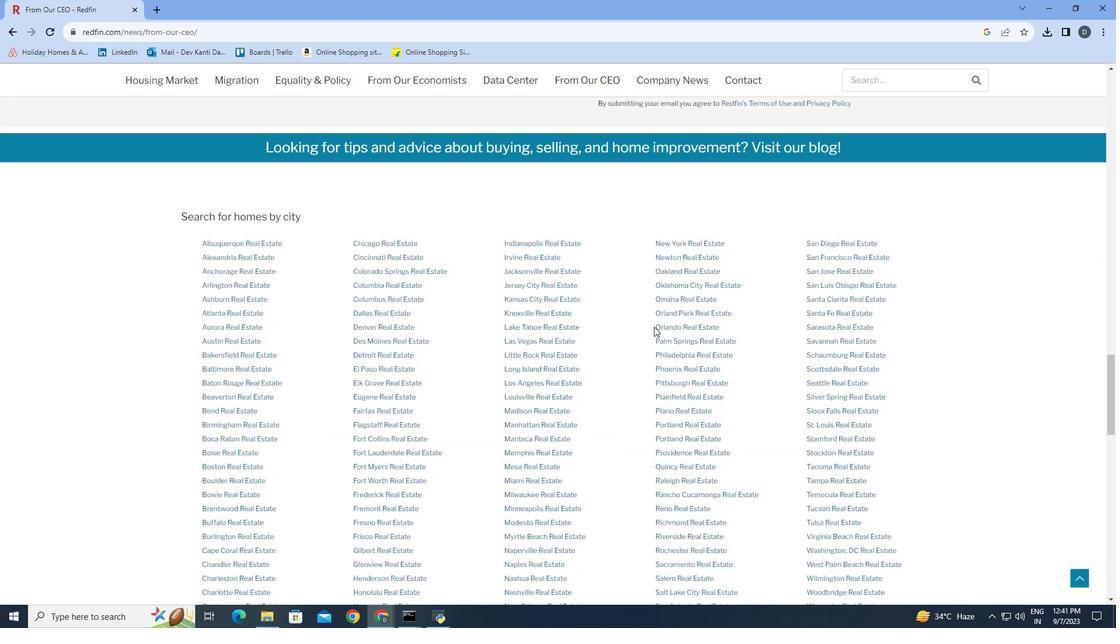
